 Task: Open Card Card0000000141 in Board Board0000000036 in Workspace WS0000000012 in Trello. Add Member Ayush98111@gmail.com to Card Card0000000141 in Board Board0000000036 in Workspace WS0000000012 in Trello. Add Purple Label titled Label0000000141 to Card Card0000000141 in Board Board0000000036 in Workspace WS0000000012 in Trello. Add Checklist CL0000000141 to Card Card0000000141 in Board Board0000000036 in Workspace WS0000000012 in Trello. Add Dates with Start Date as Aug 01 2023 and Due Date as Aug 31 2023 to Card Card0000000141 in Board Board0000000036 in Workspace WS0000000012 in Trello
Action: Mouse moved to (403, 321)
Screenshot: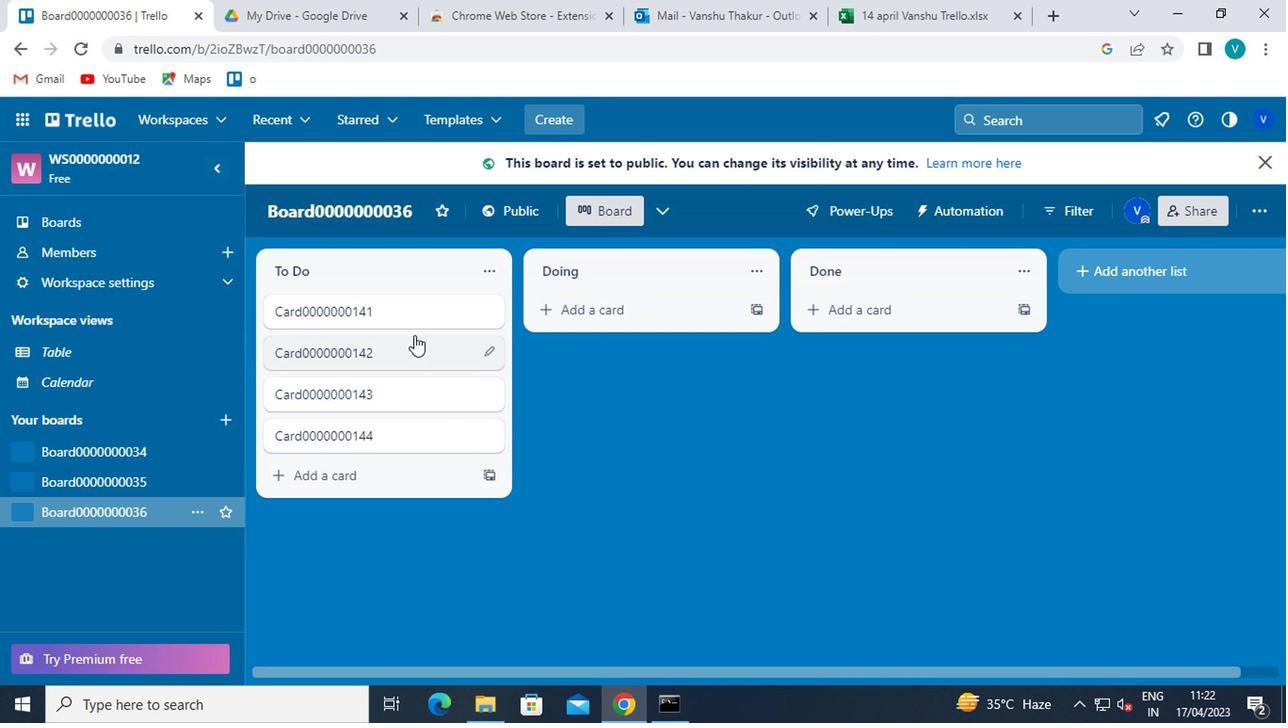 
Action: Mouse pressed left at (403, 321)
Screenshot: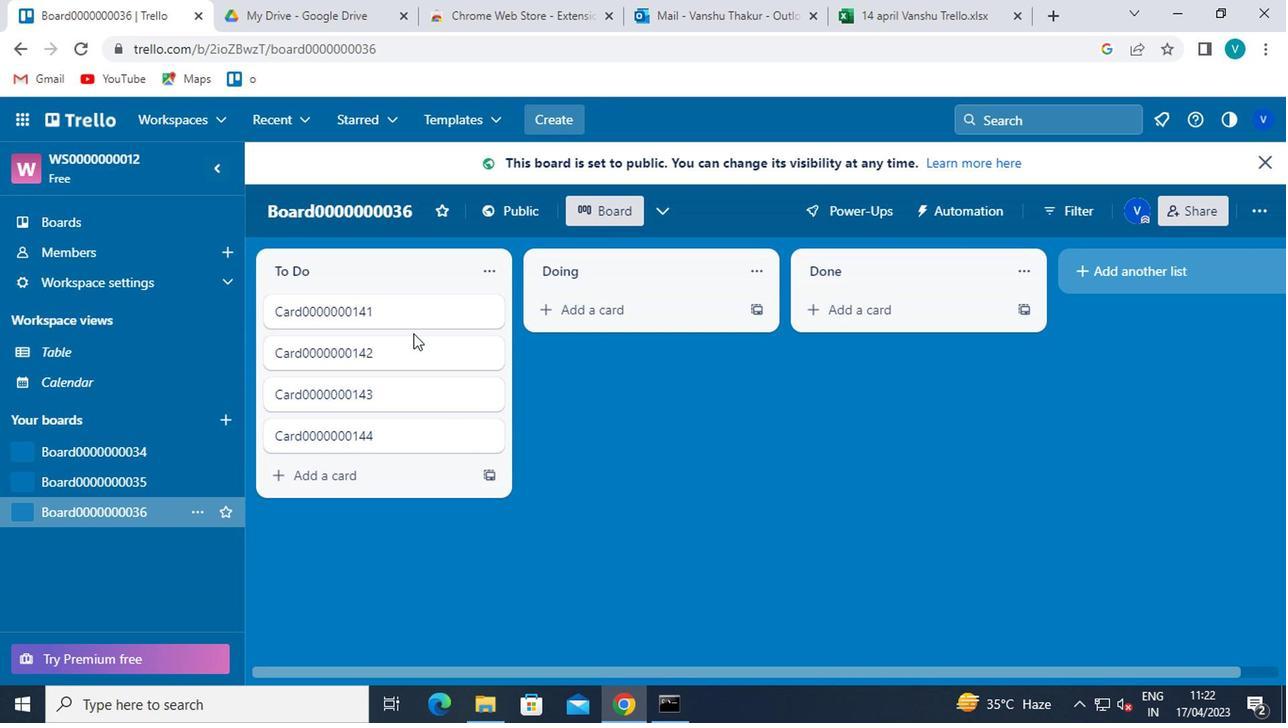 
Action: Mouse moved to (887, 260)
Screenshot: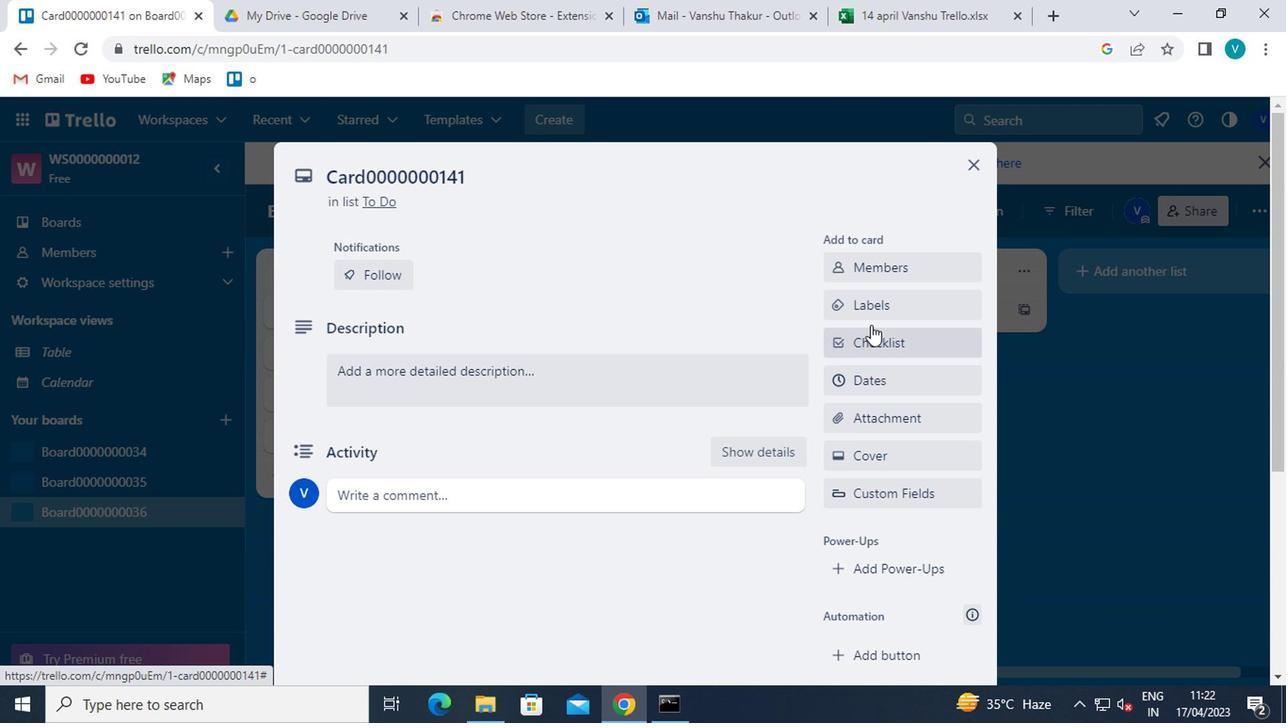 
Action: Mouse pressed left at (887, 260)
Screenshot: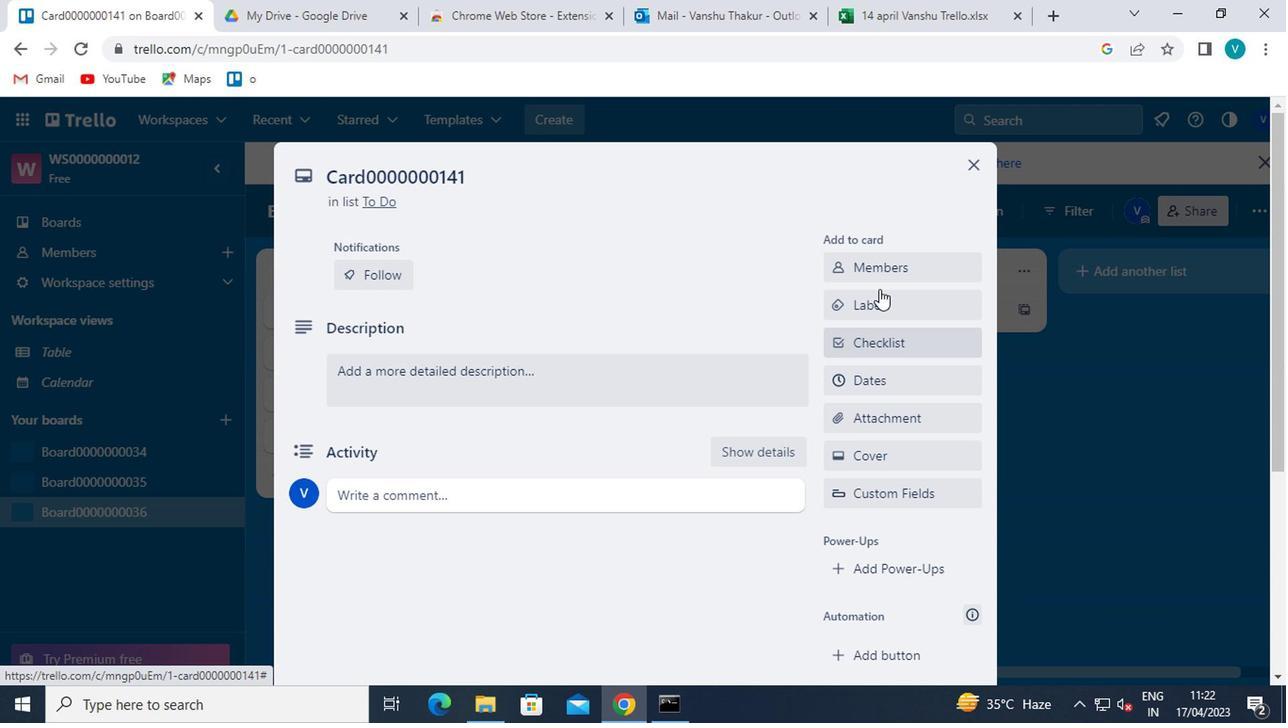 
Action: Mouse moved to (888, 359)
Screenshot: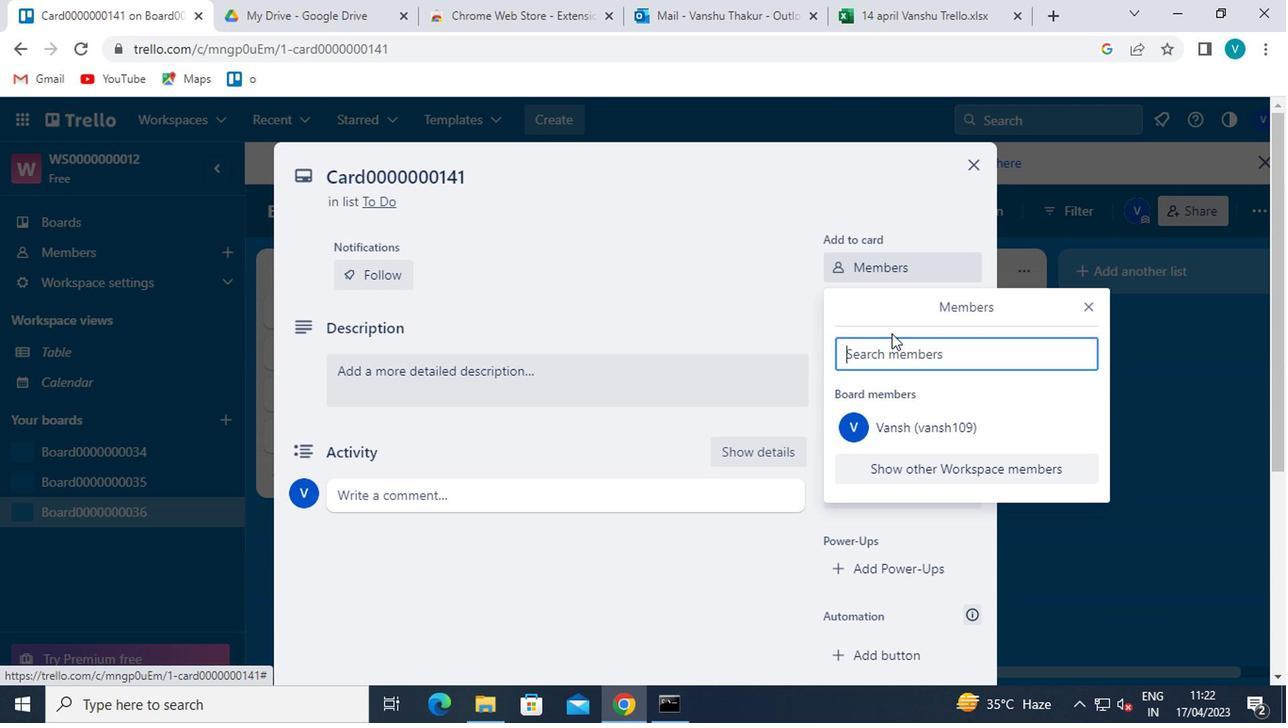
Action: Mouse pressed left at (888, 359)
Screenshot: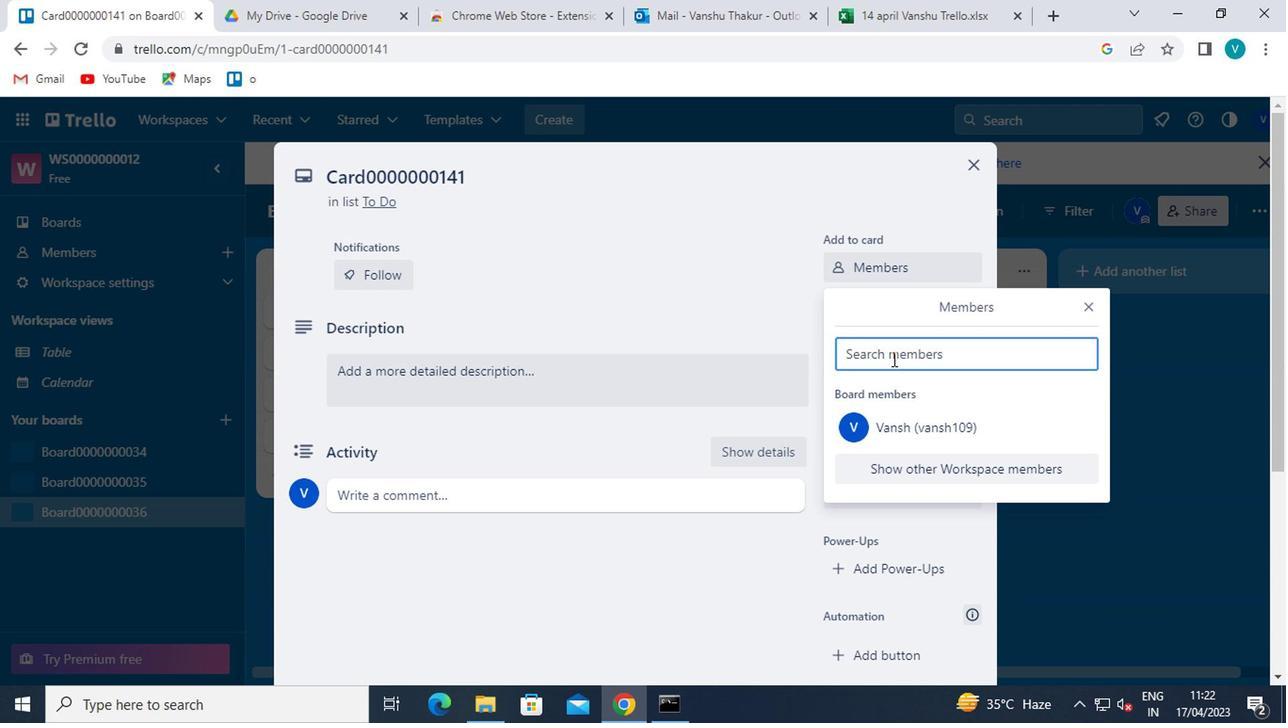 
Action: Key pressed <Key.shift>AYUSH9811<Key.shift>@GMAIL.COM
Screenshot: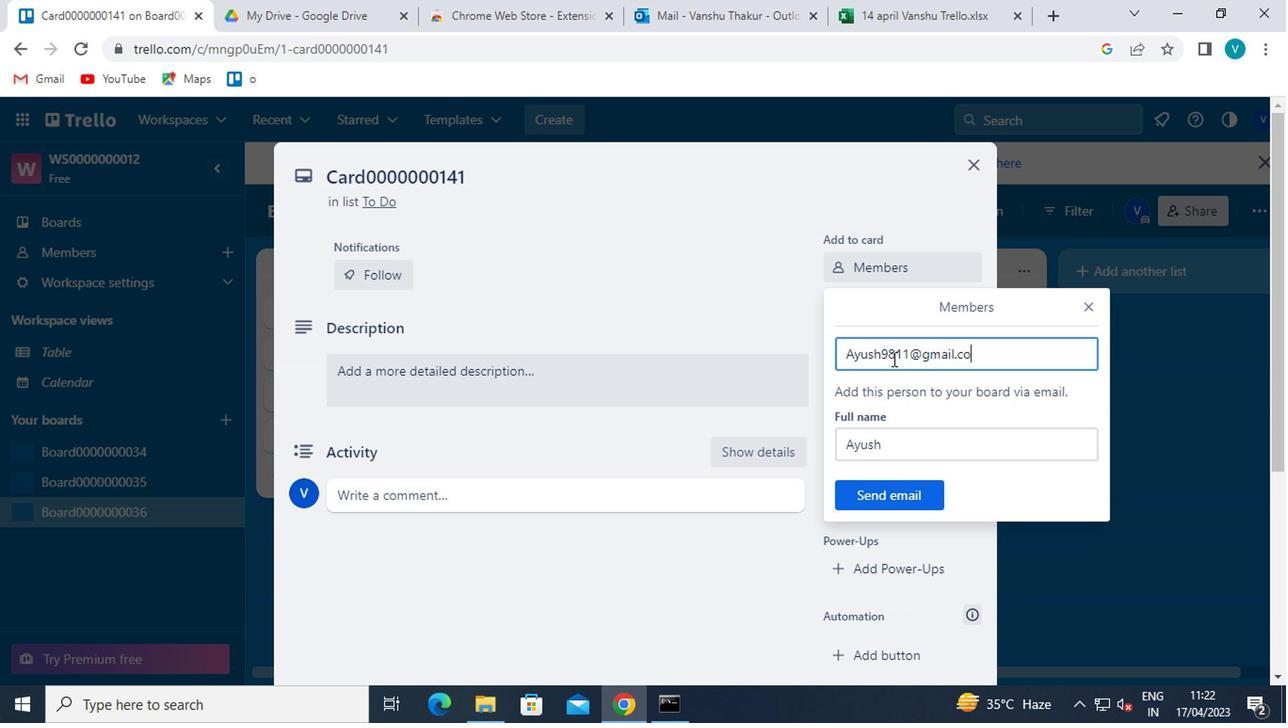 
Action: Mouse moved to (911, 487)
Screenshot: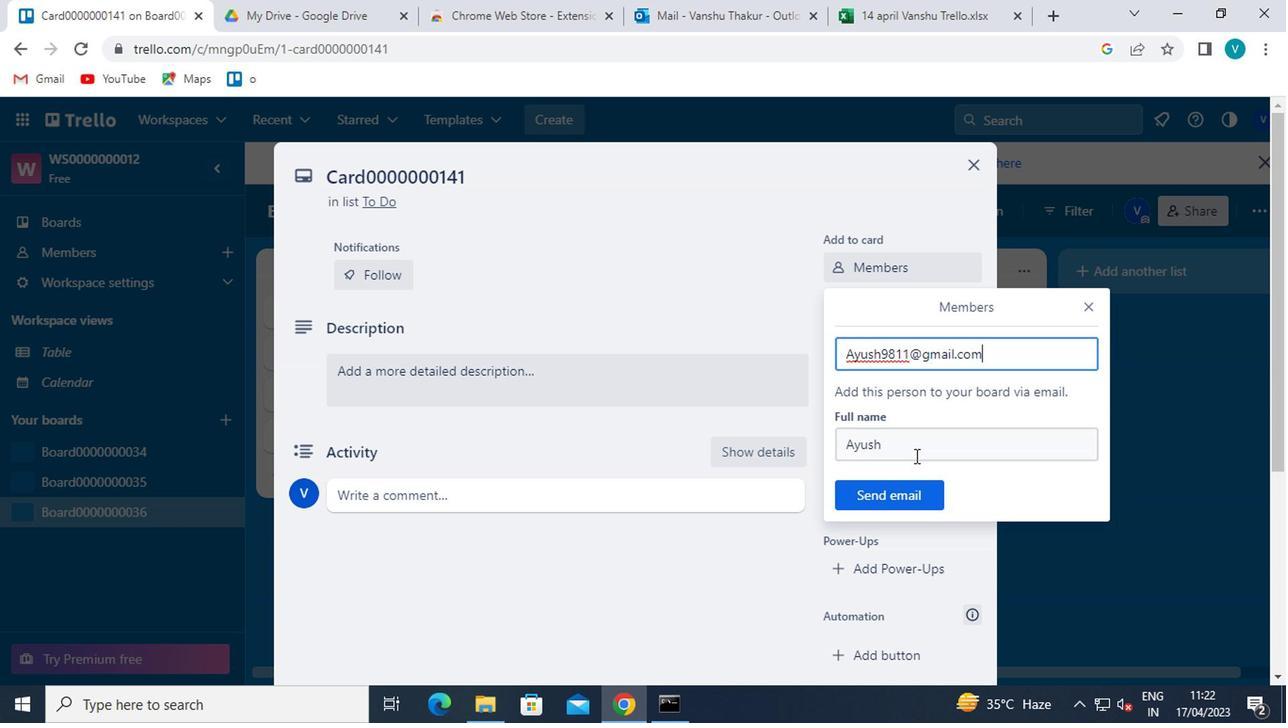 
Action: Mouse pressed left at (911, 487)
Screenshot: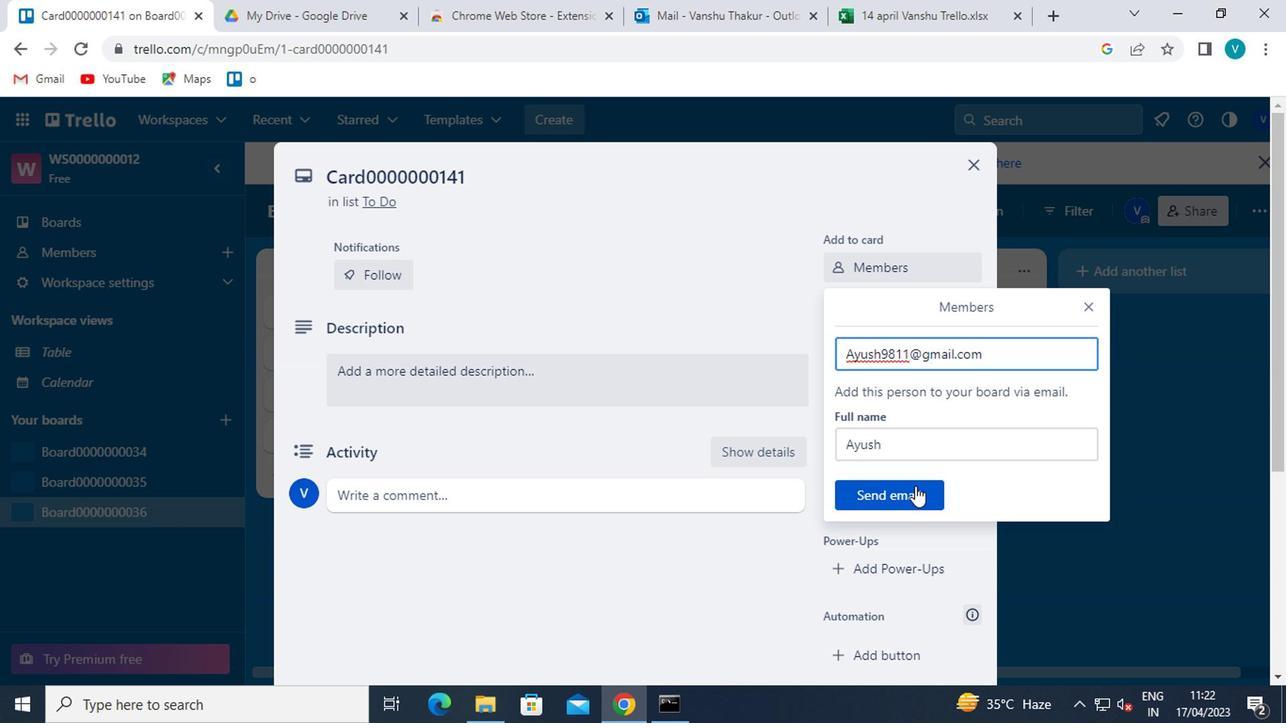 
Action: Mouse moved to (901, 314)
Screenshot: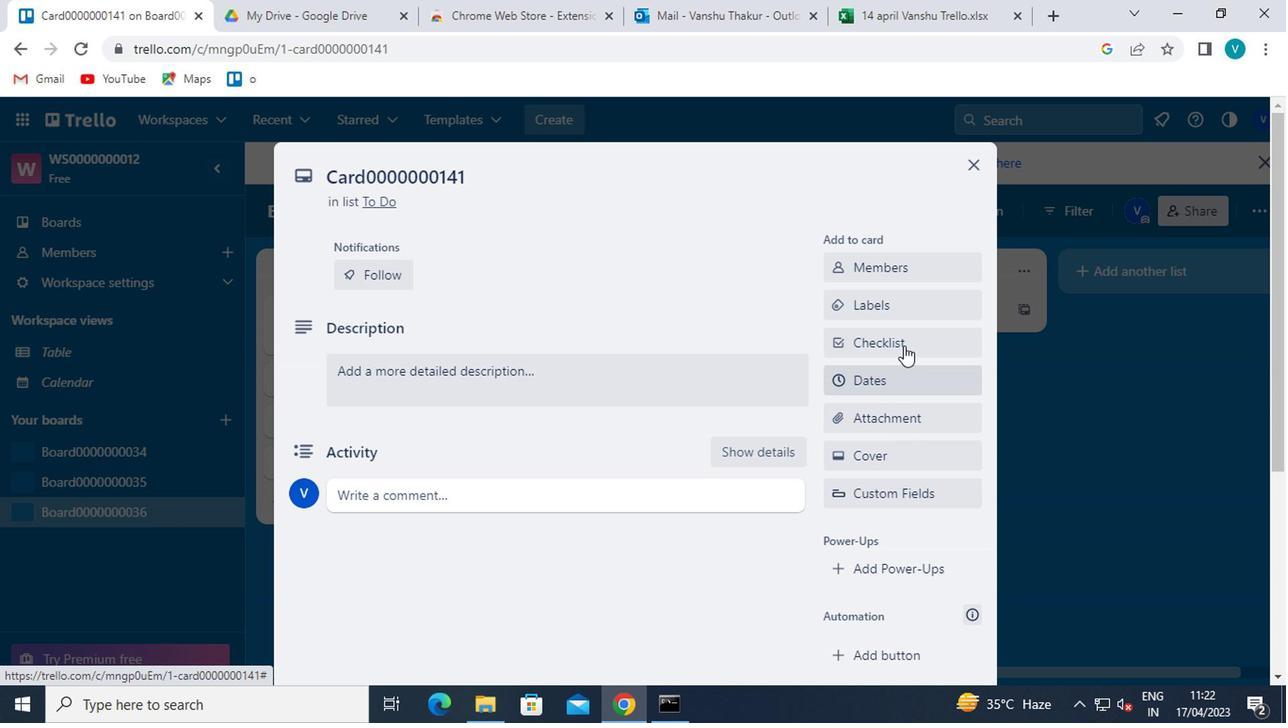 
Action: Mouse pressed left at (901, 314)
Screenshot: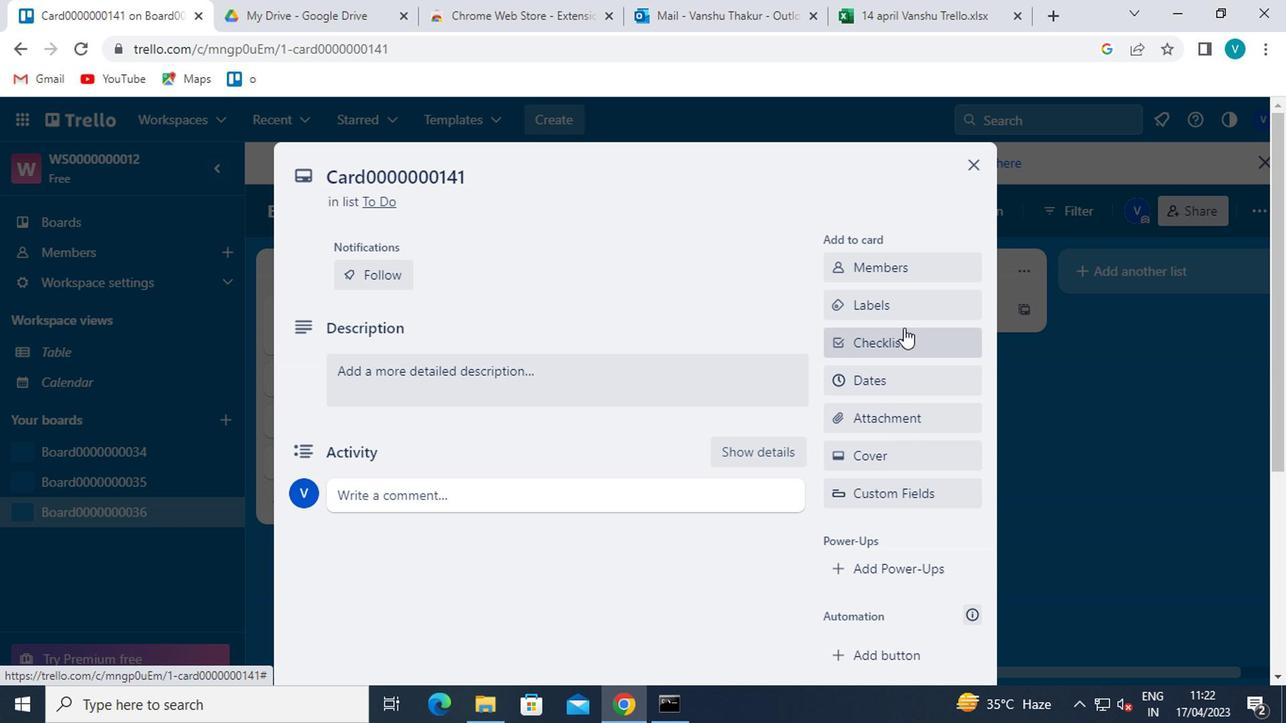 
Action: Mouse moved to (954, 498)
Screenshot: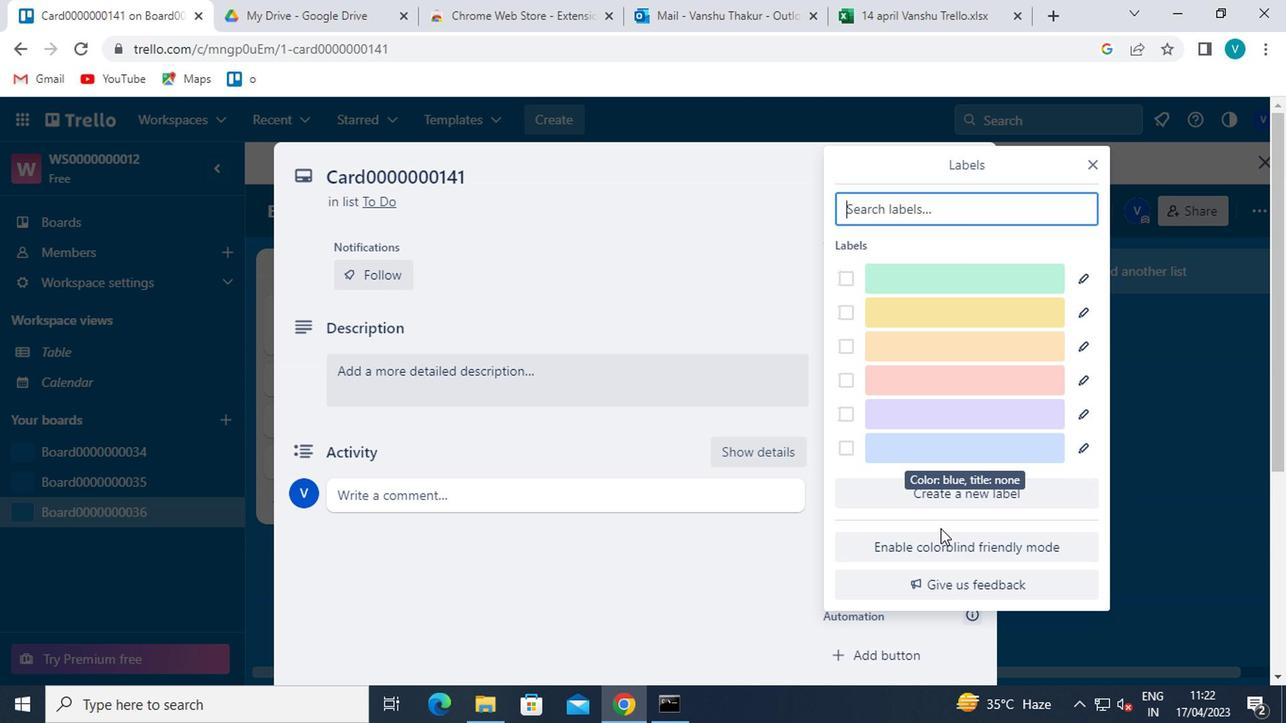 
Action: Mouse pressed left at (954, 498)
Screenshot: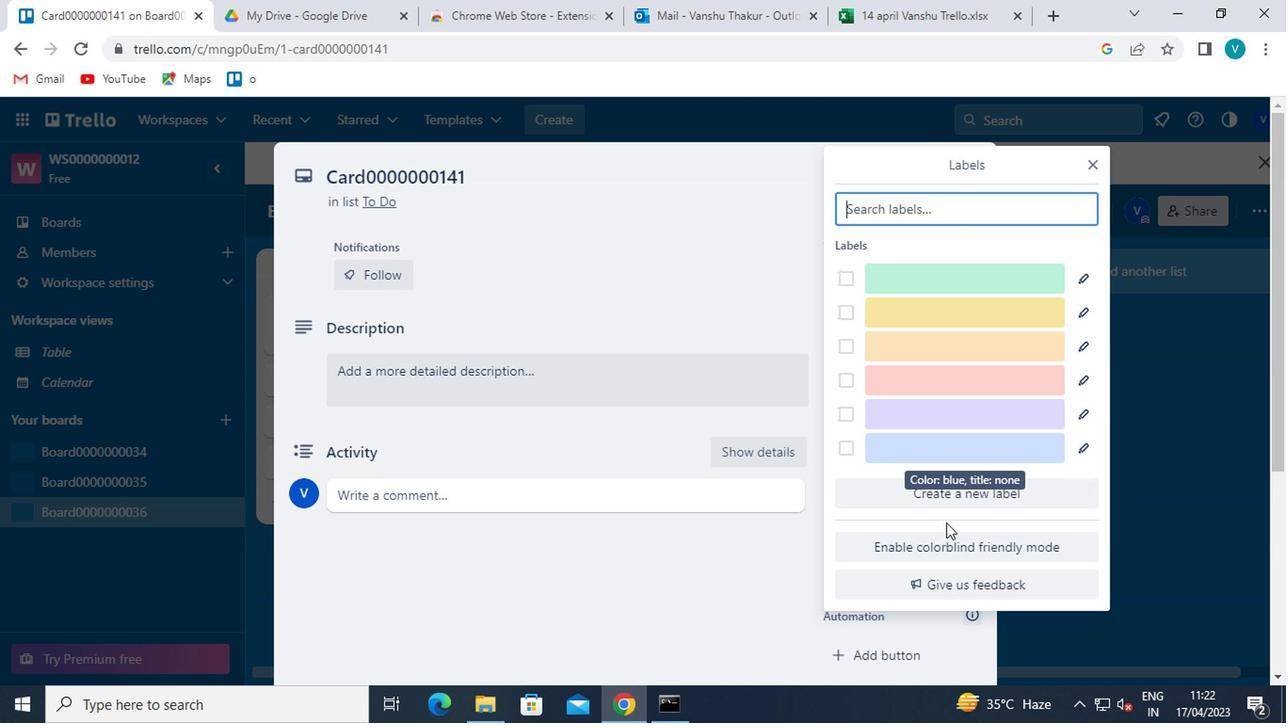 
Action: Mouse moved to (1084, 431)
Screenshot: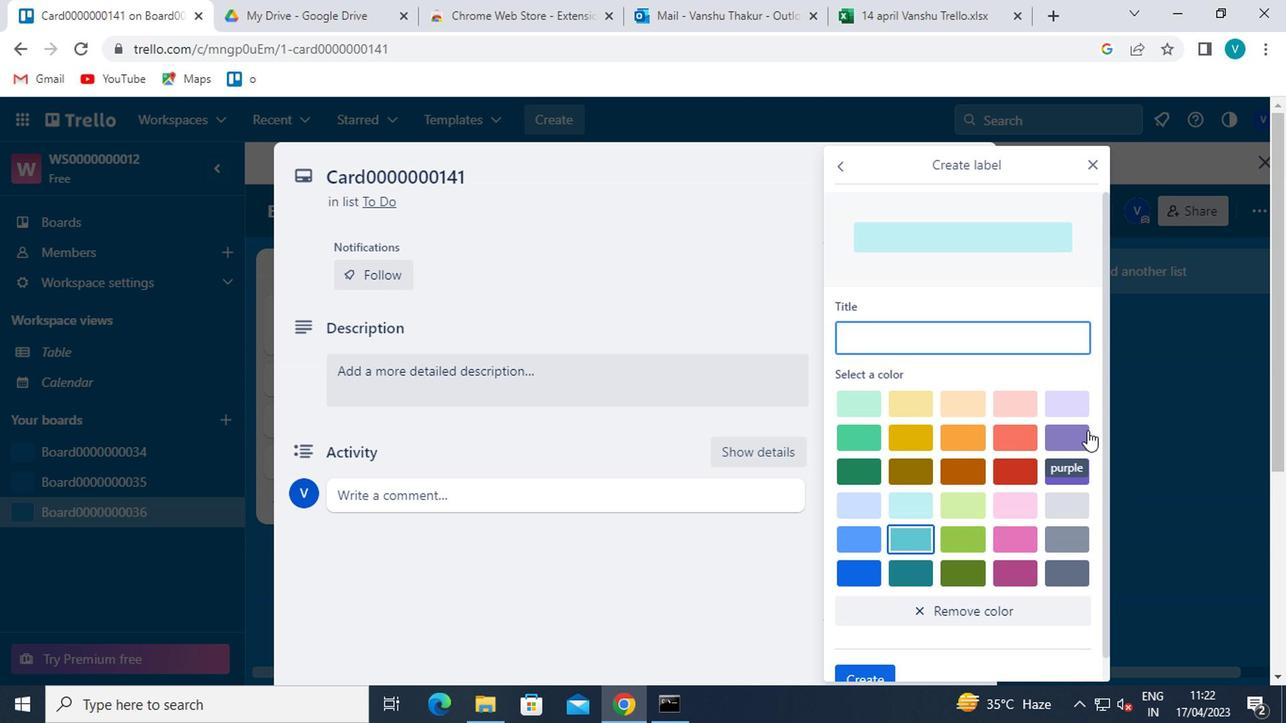 
Action: Mouse pressed left at (1084, 431)
Screenshot: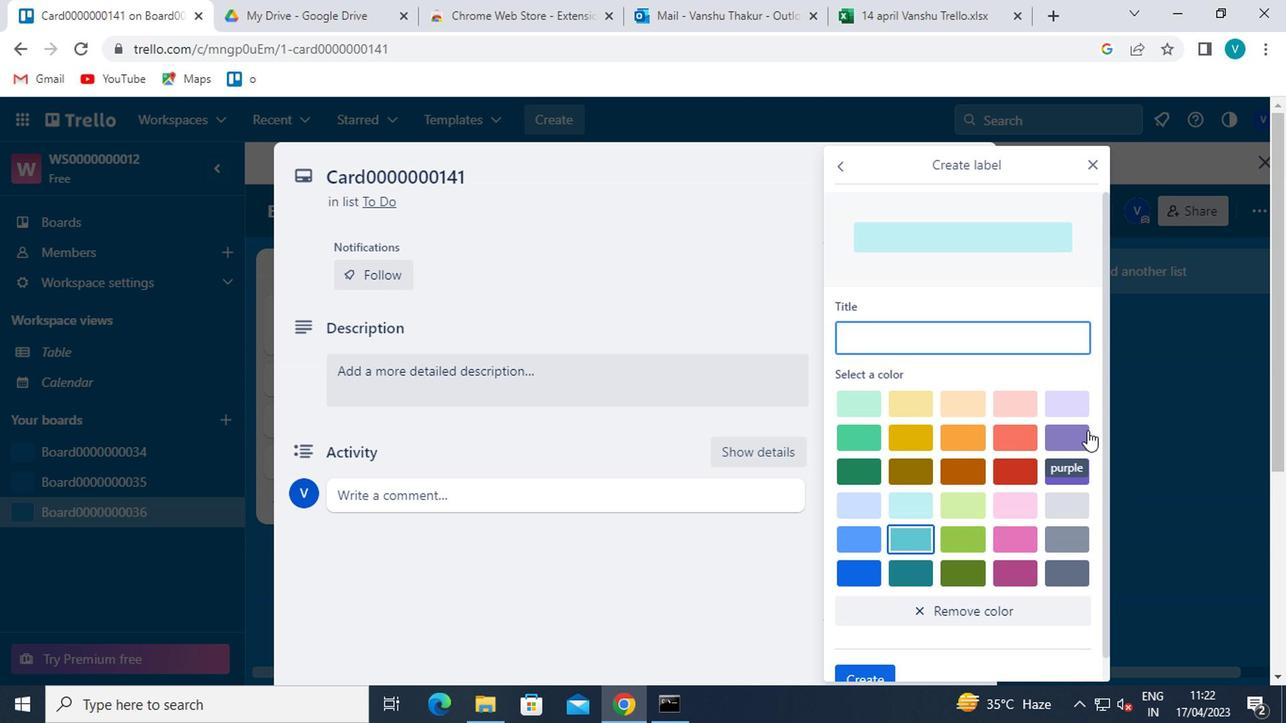 
Action: Mouse moved to (1037, 352)
Screenshot: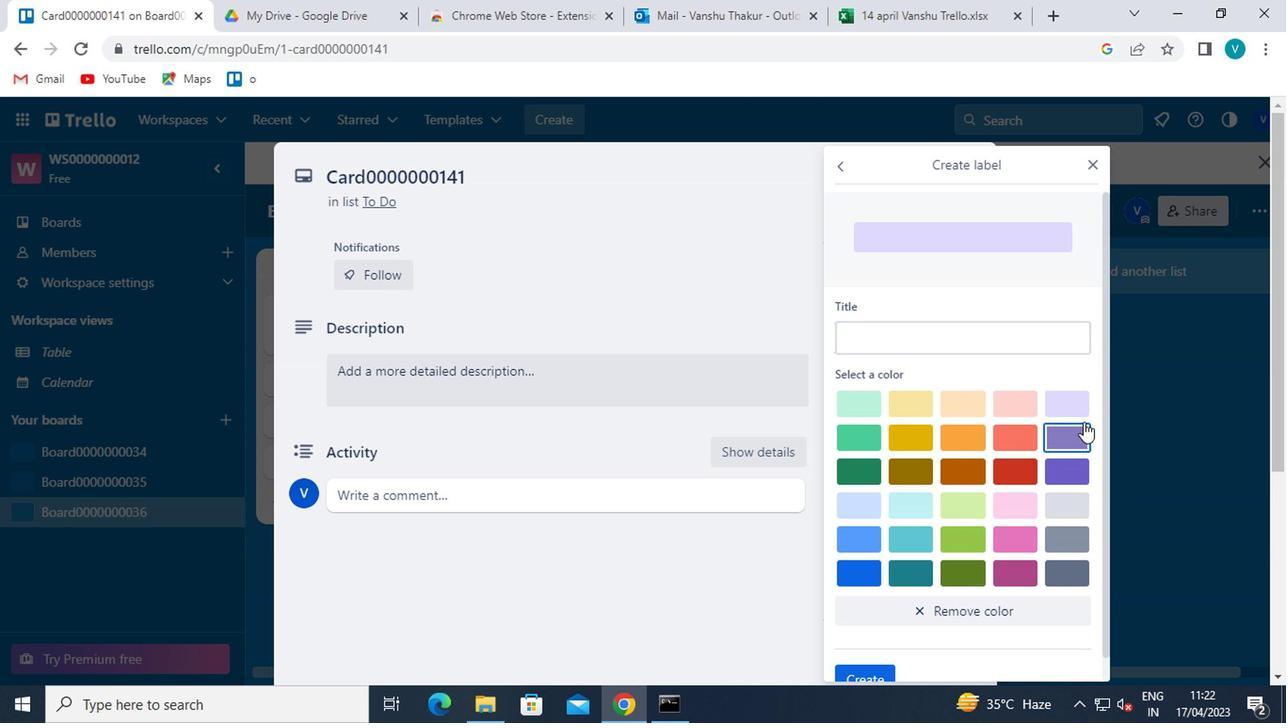 
Action: Mouse pressed left at (1037, 352)
Screenshot: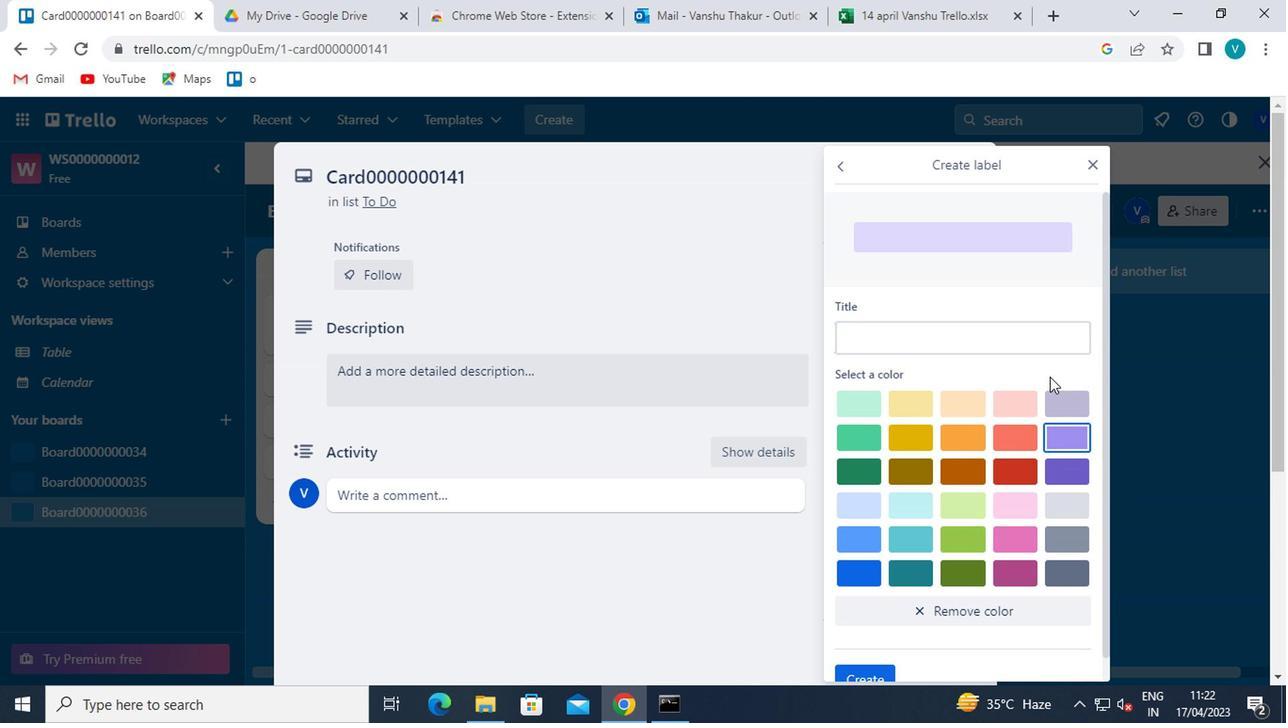 
Action: Key pressed <Key.shift>LABEL0000000141
Screenshot: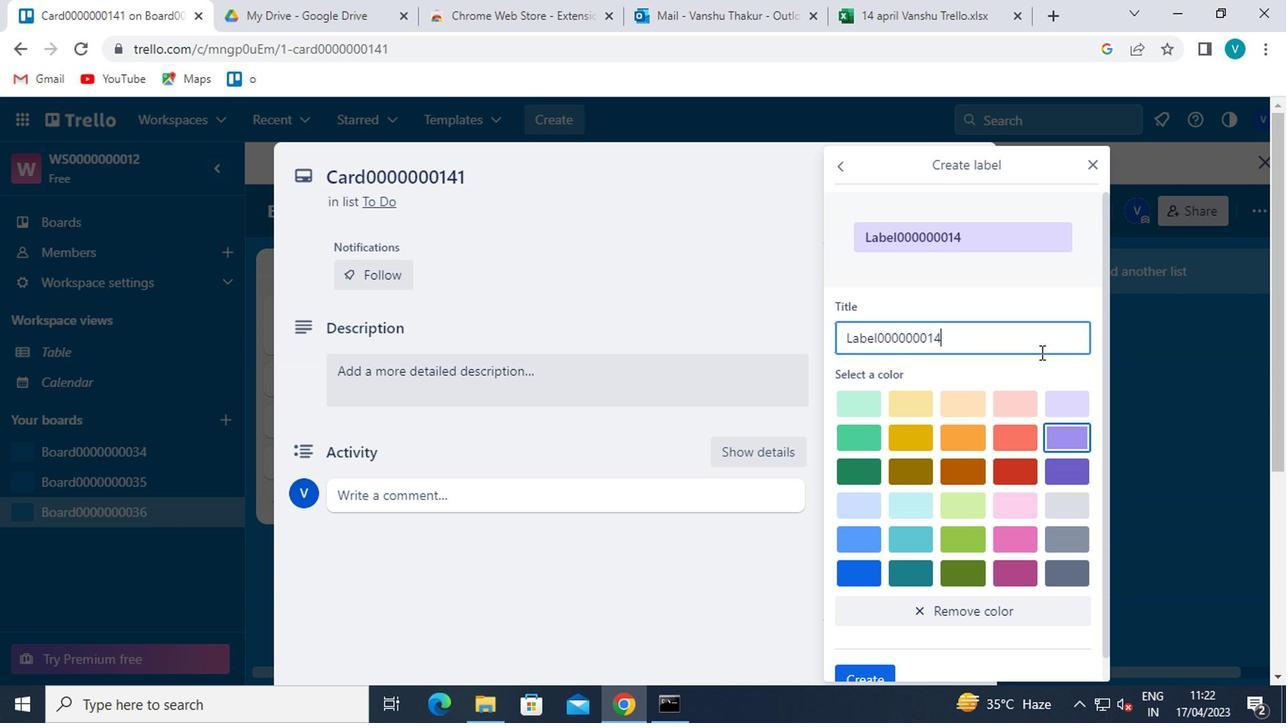 
Action: Mouse scrolled (1037, 351) with delta (0, 0)
Screenshot: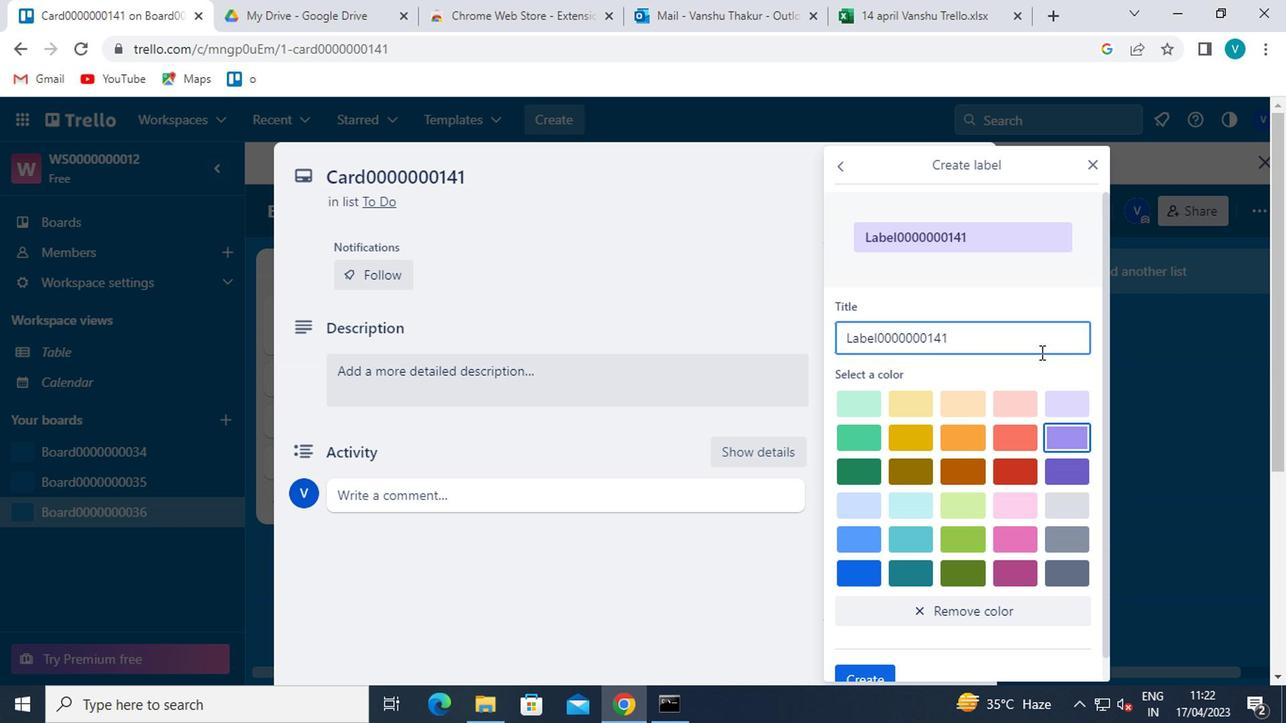 
Action: Mouse scrolled (1037, 351) with delta (0, 0)
Screenshot: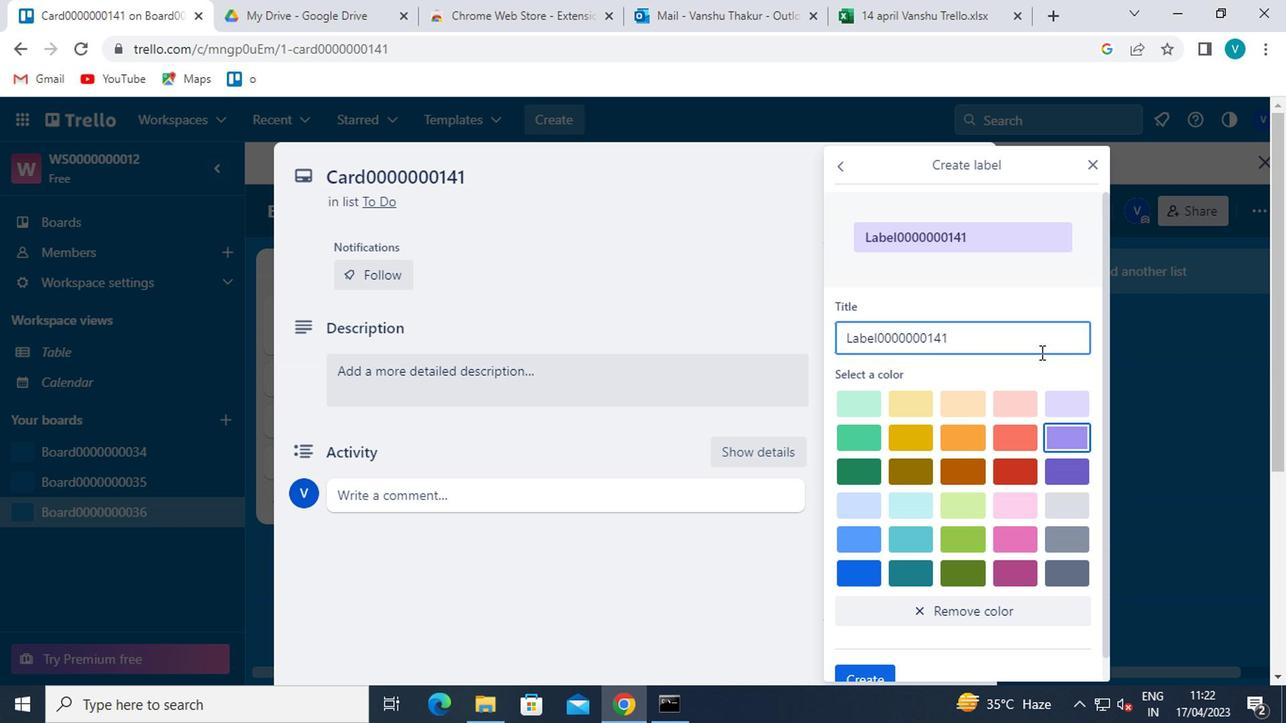 
Action: Mouse moved to (860, 652)
Screenshot: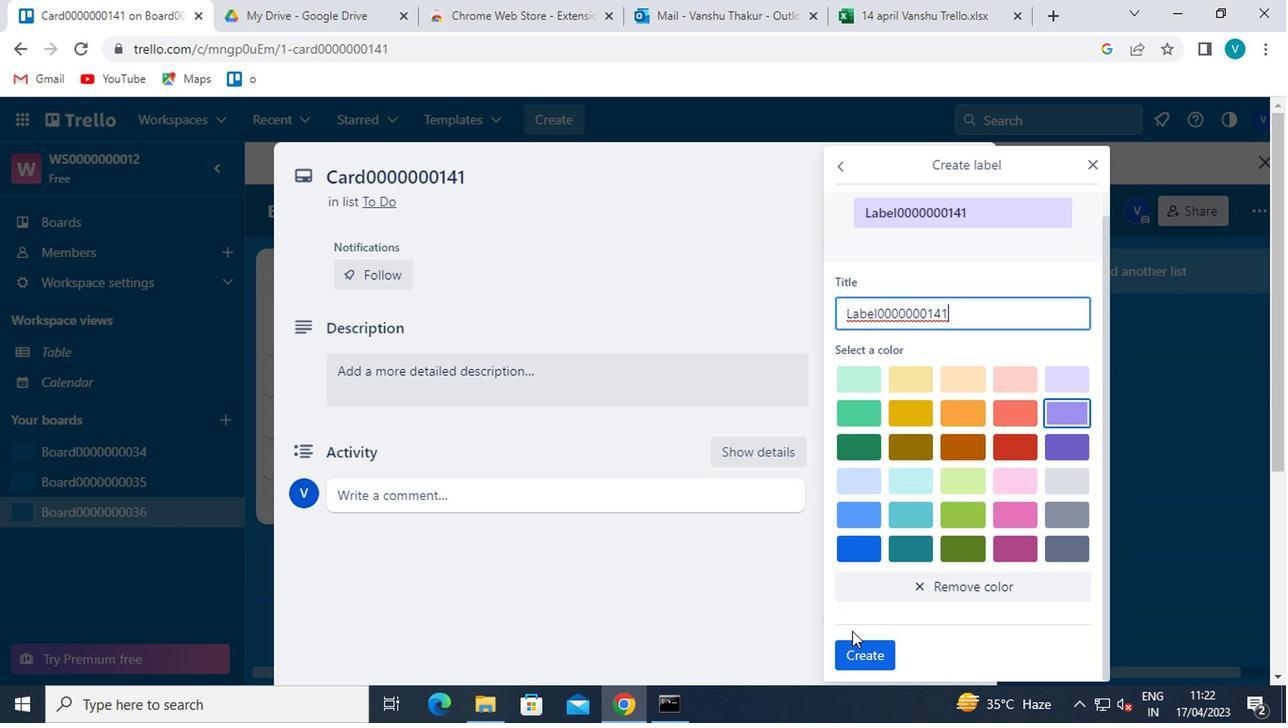 
Action: Mouse pressed left at (860, 652)
Screenshot: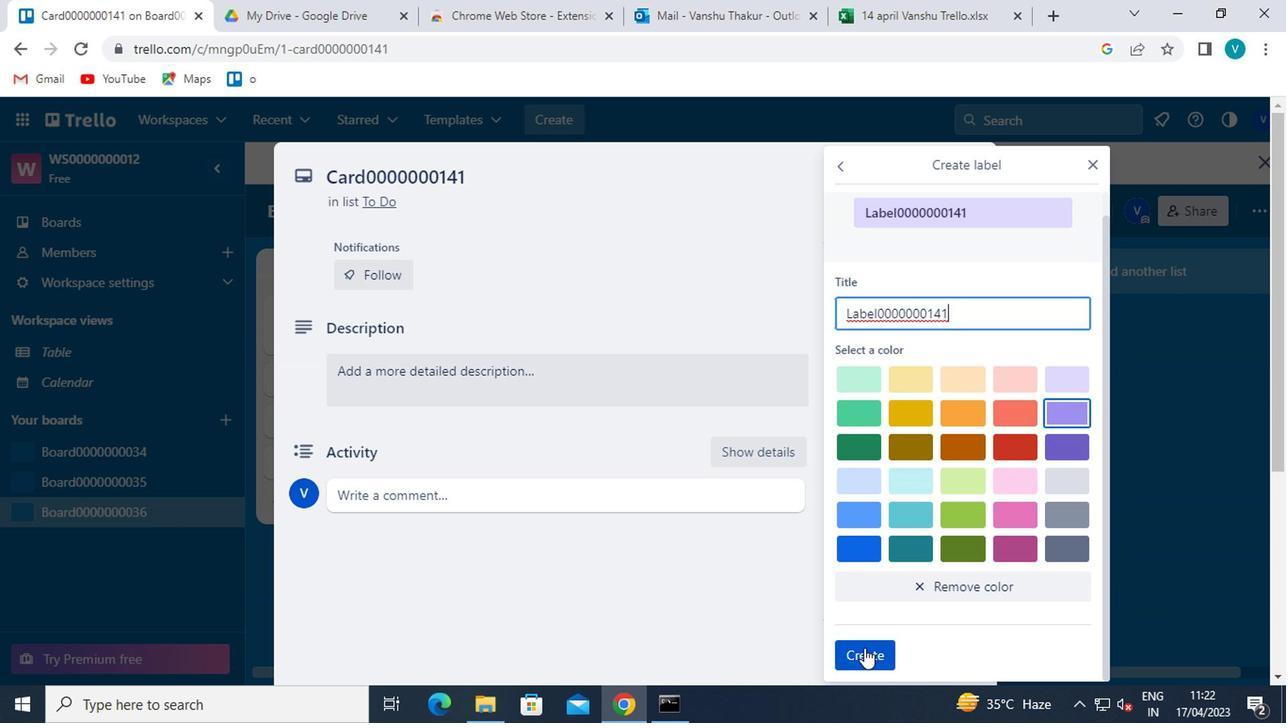
Action: Mouse moved to (1087, 160)
Screenshot: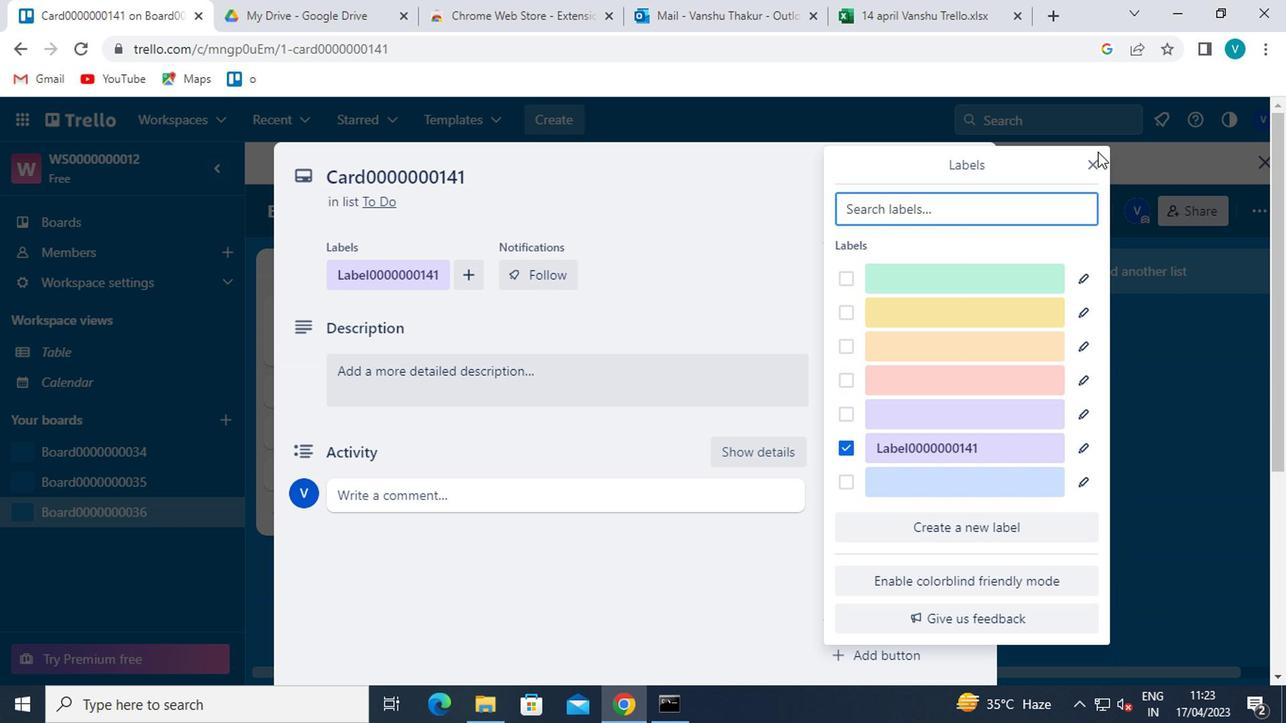 
Action: Mouse pressed left at (1087, 160)
Screenshot: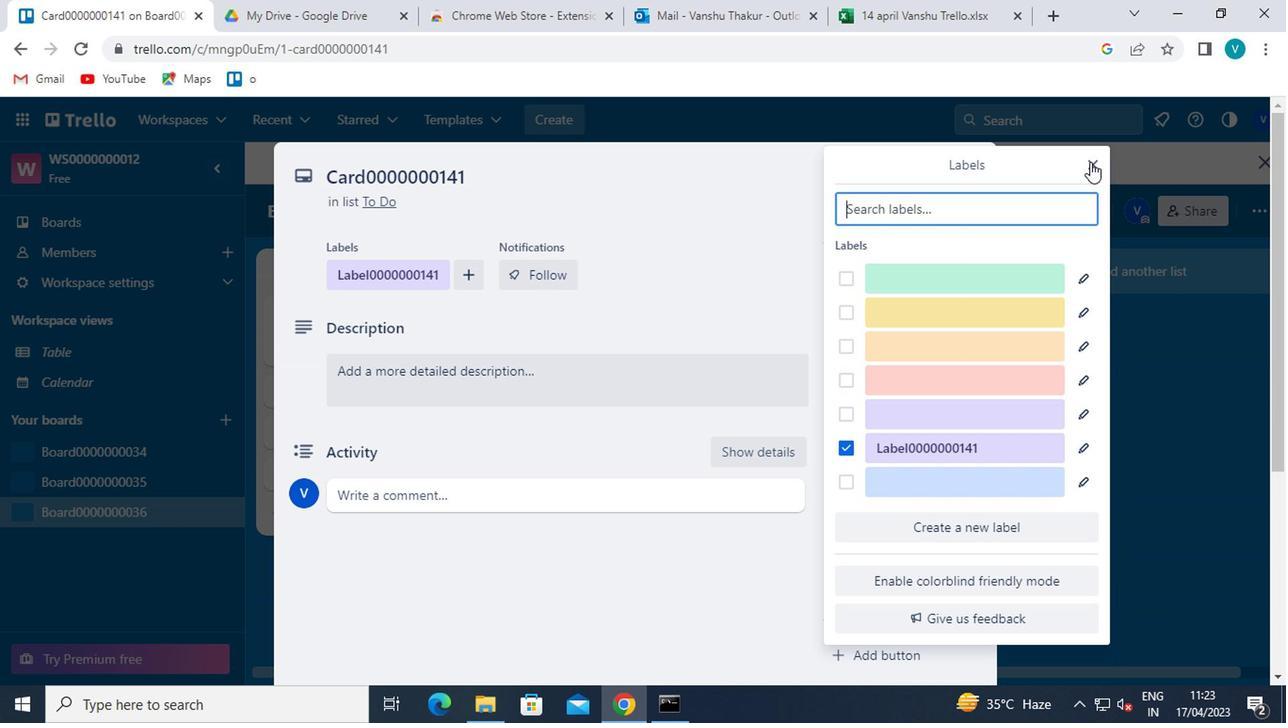 
Action: Mouse moved to (891, 334)
Screenshot: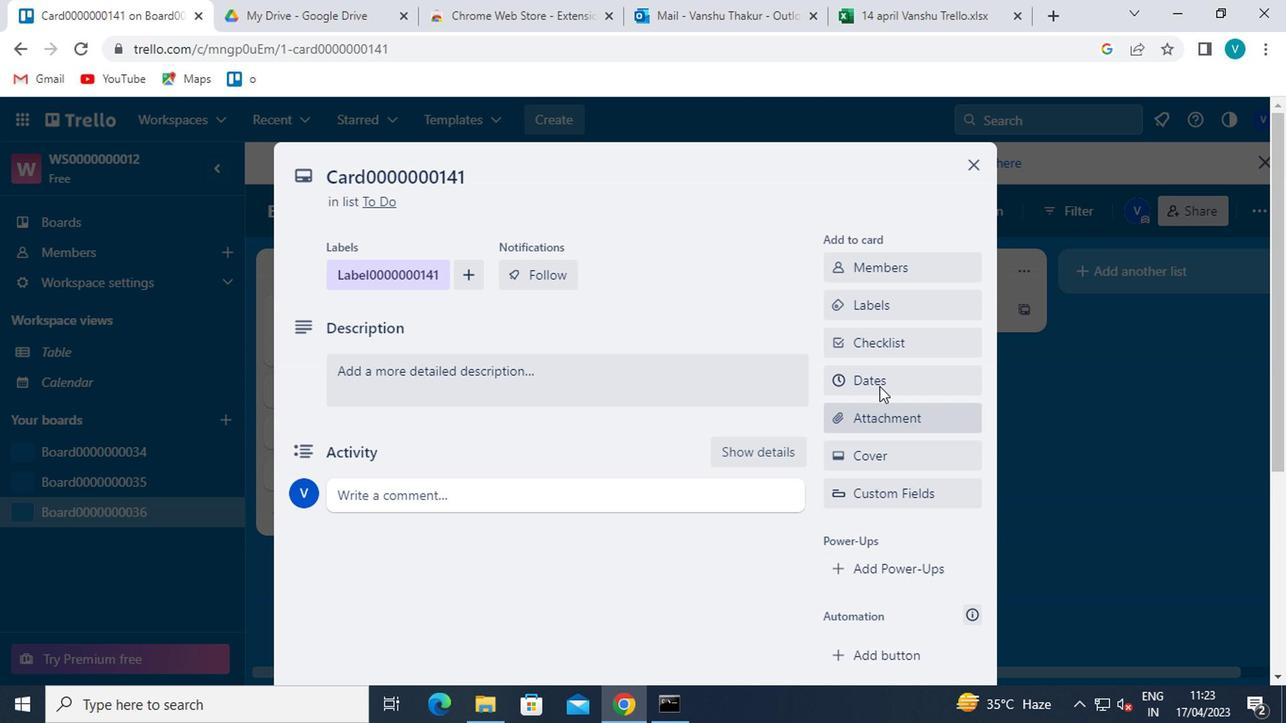
Action: Mouse pressed left at (891, 334)
Screenshot: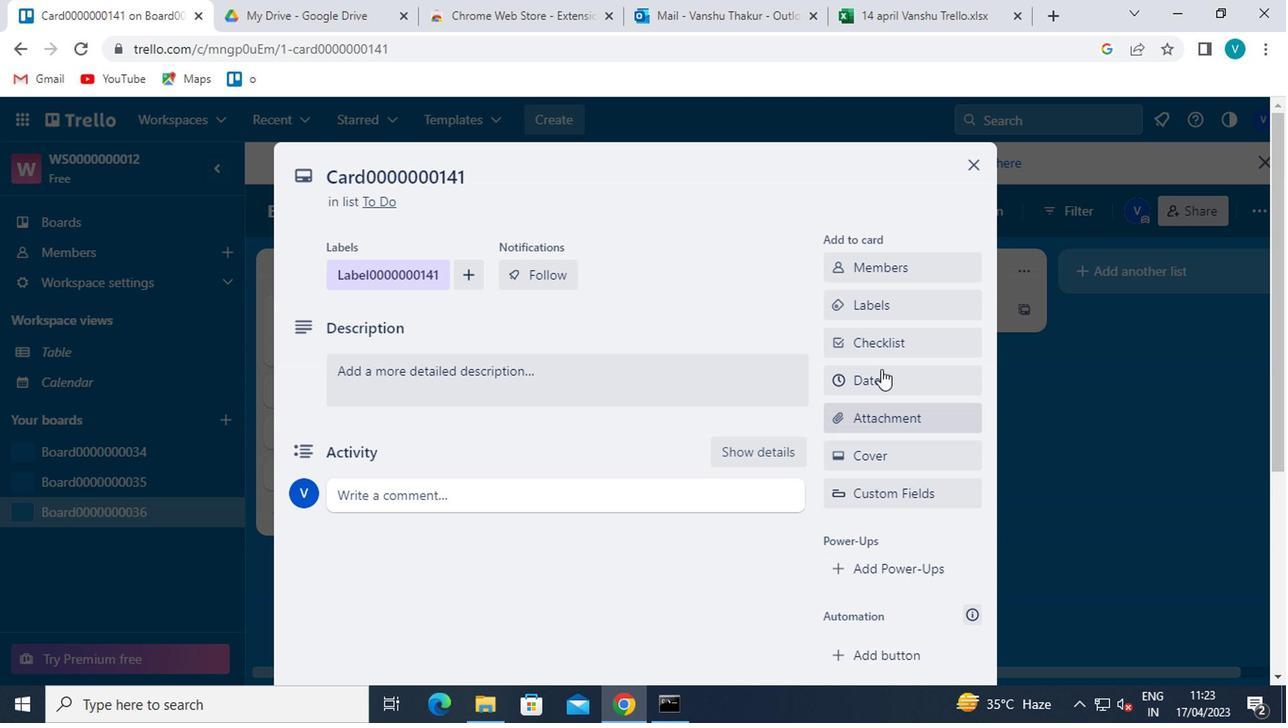 
Action: Key pressed <Key.shift>CL0000000141
Screenshot: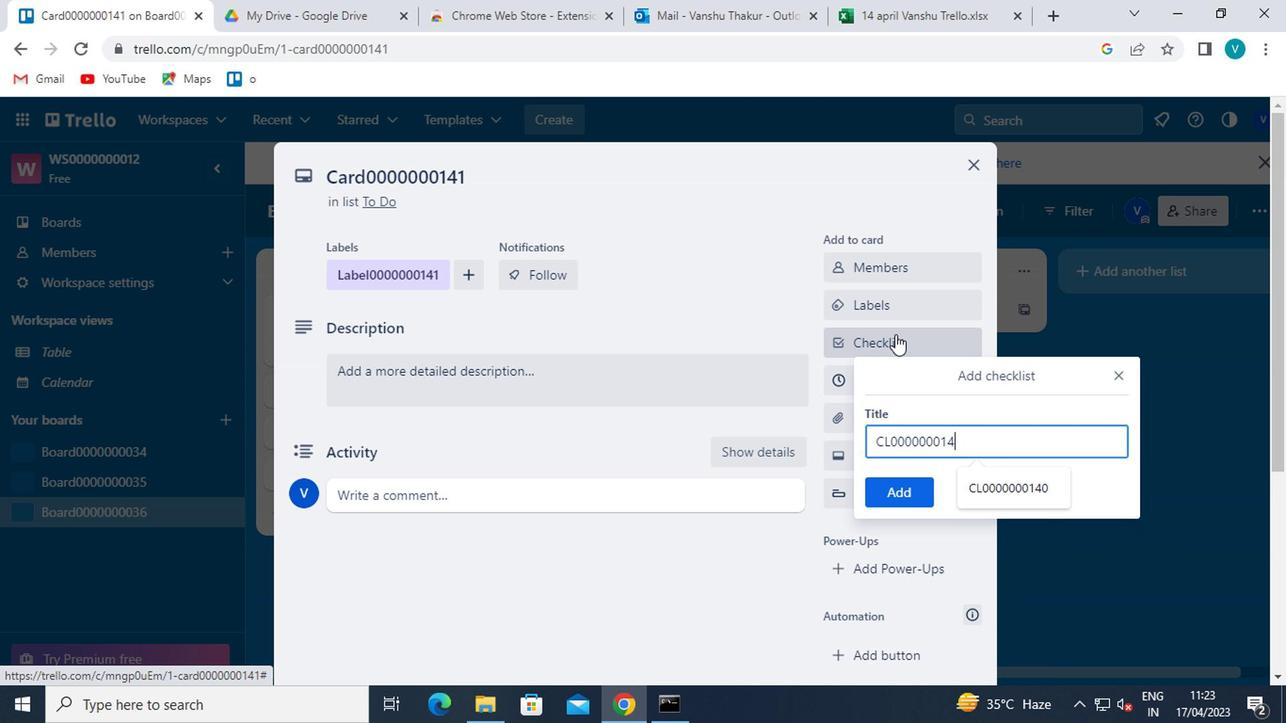 
Action: Mouse moved to (903, 490)
Screenshot: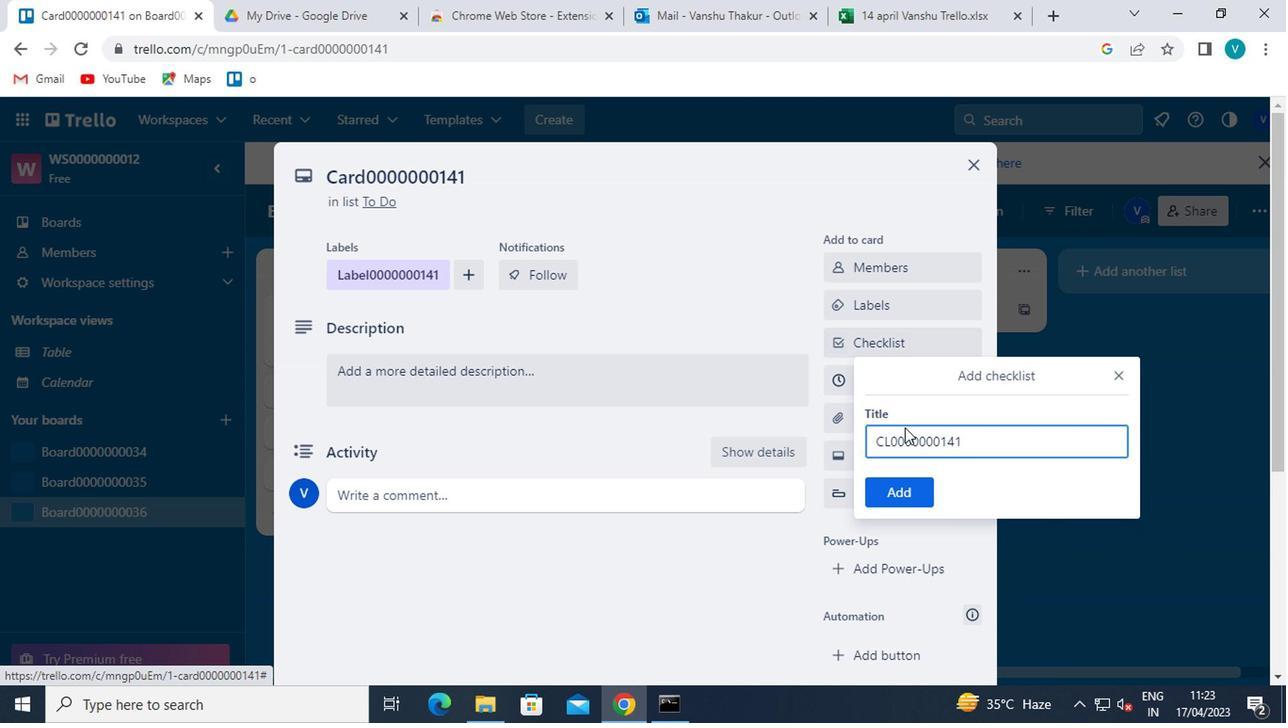 
Action: Mouse pressed left at (903, 490)
Screenshot: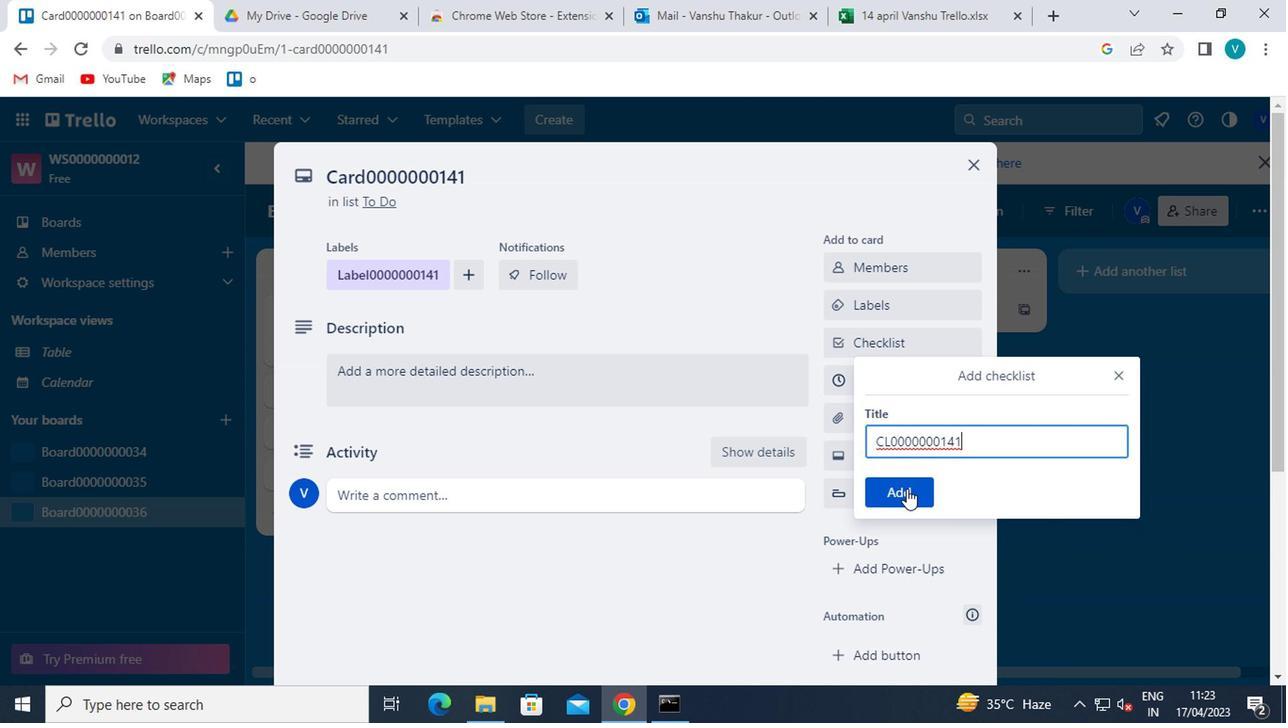 
Action: Mouse moved to (900, 383)
Screenshot: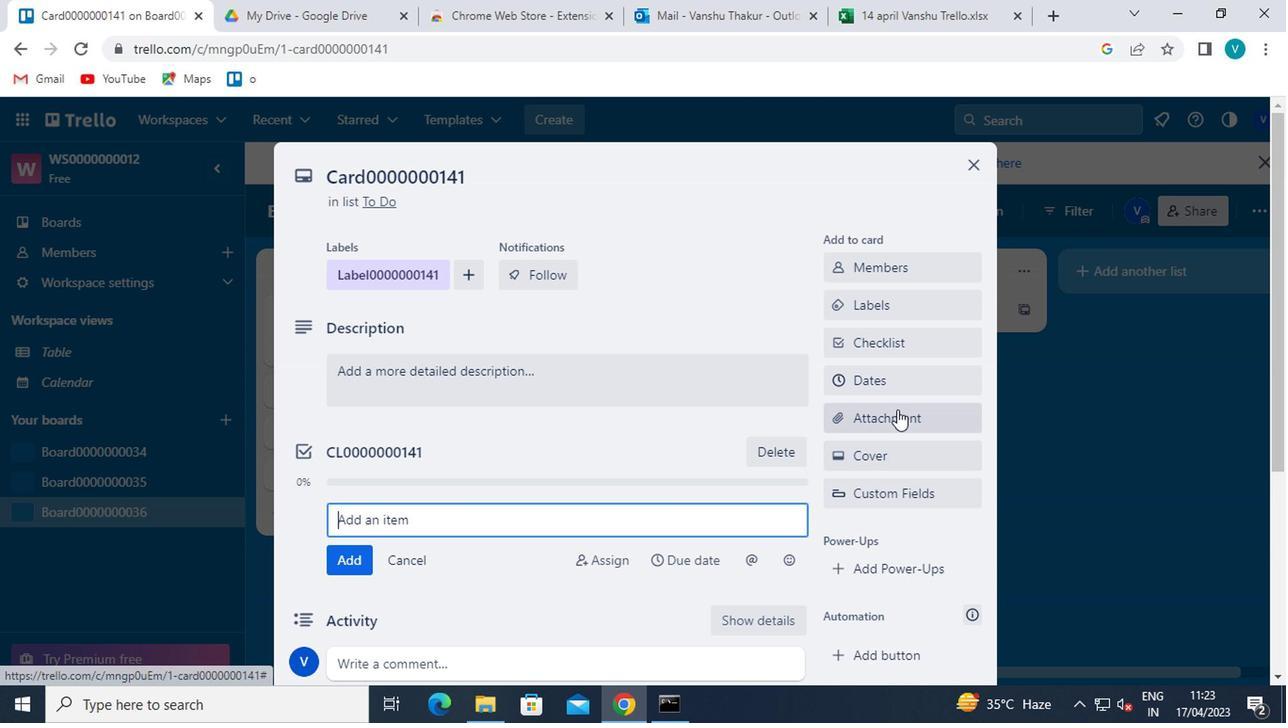 
Action: Mouse pressed left at (900, 383)
Screenshot: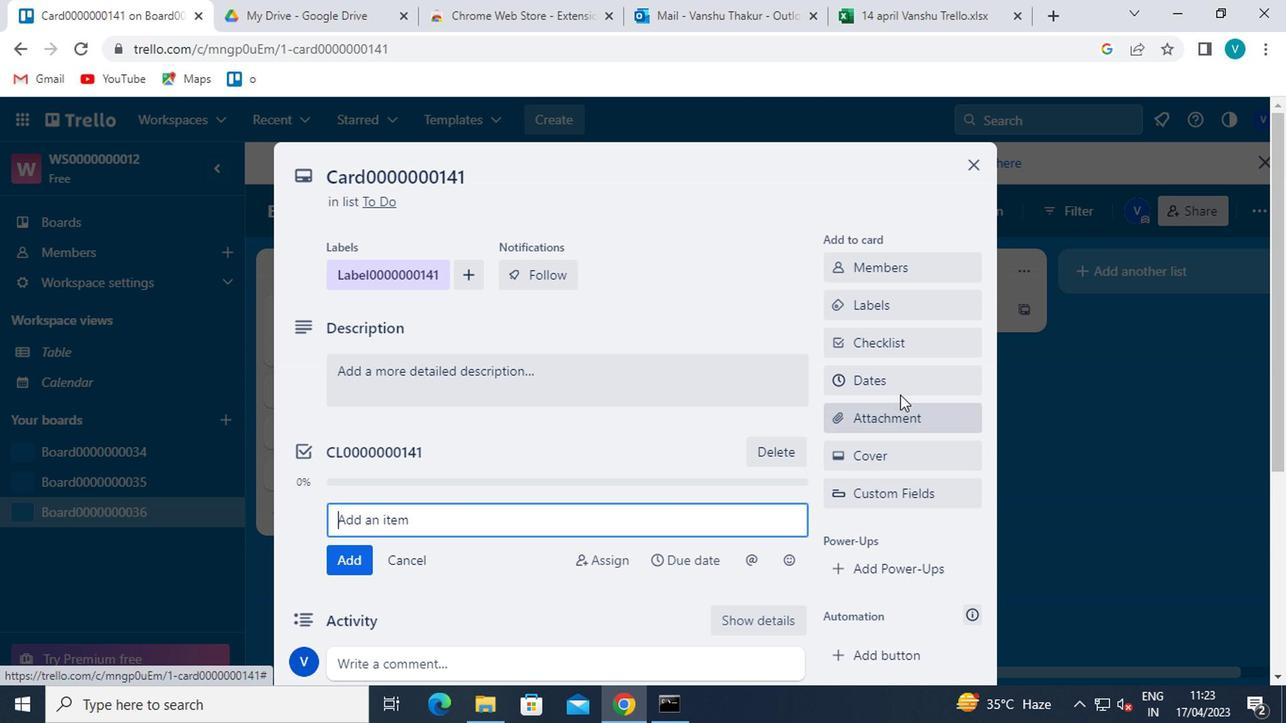 
Action: Mouse moved to (837, 521)
Screenshot: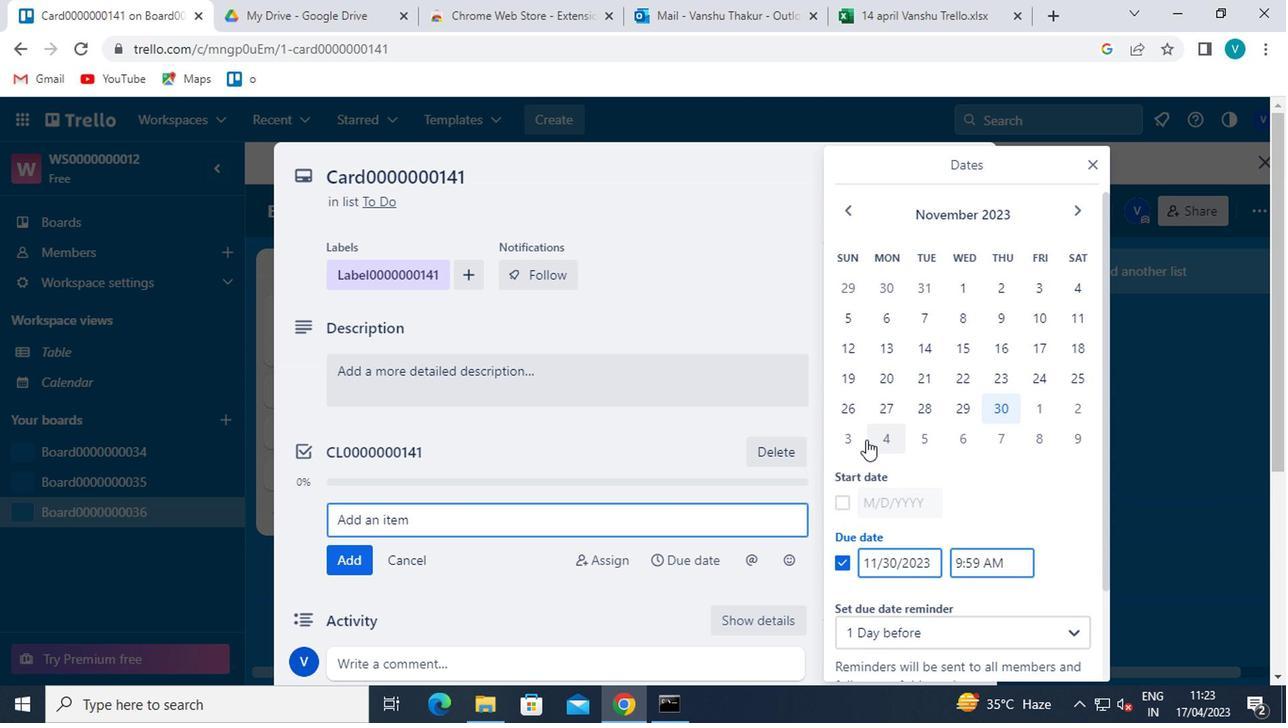 
Action: Mouse pressed left at (837, 521)
Screenshot: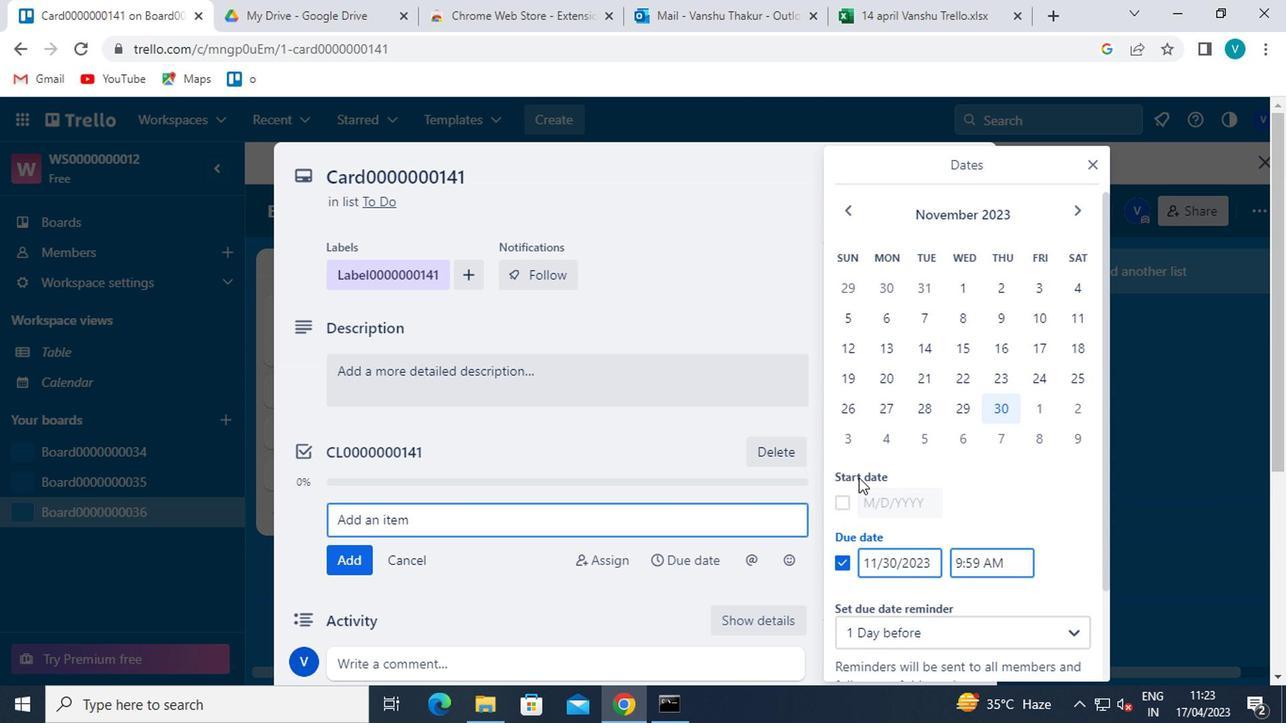 
Action: Mouse moved to (835, 508)
Screenshot: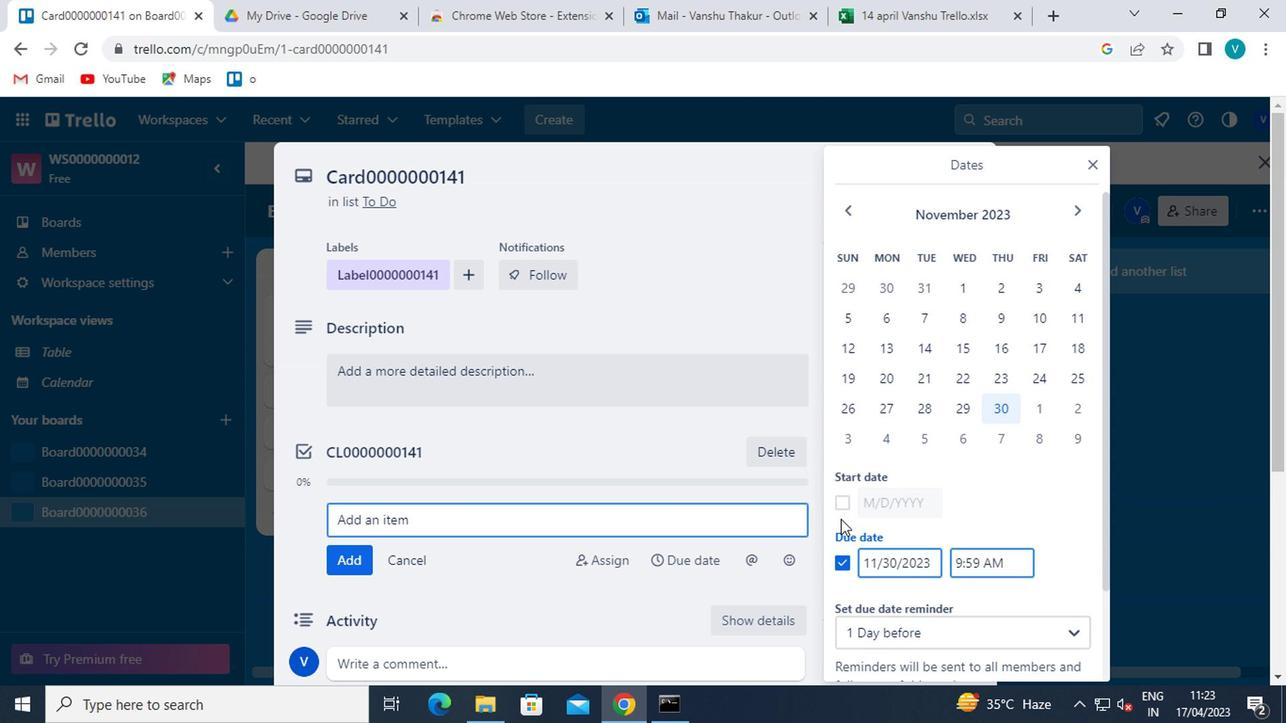 
Action: Mouse pressed left at (835, 508)
Screenshot: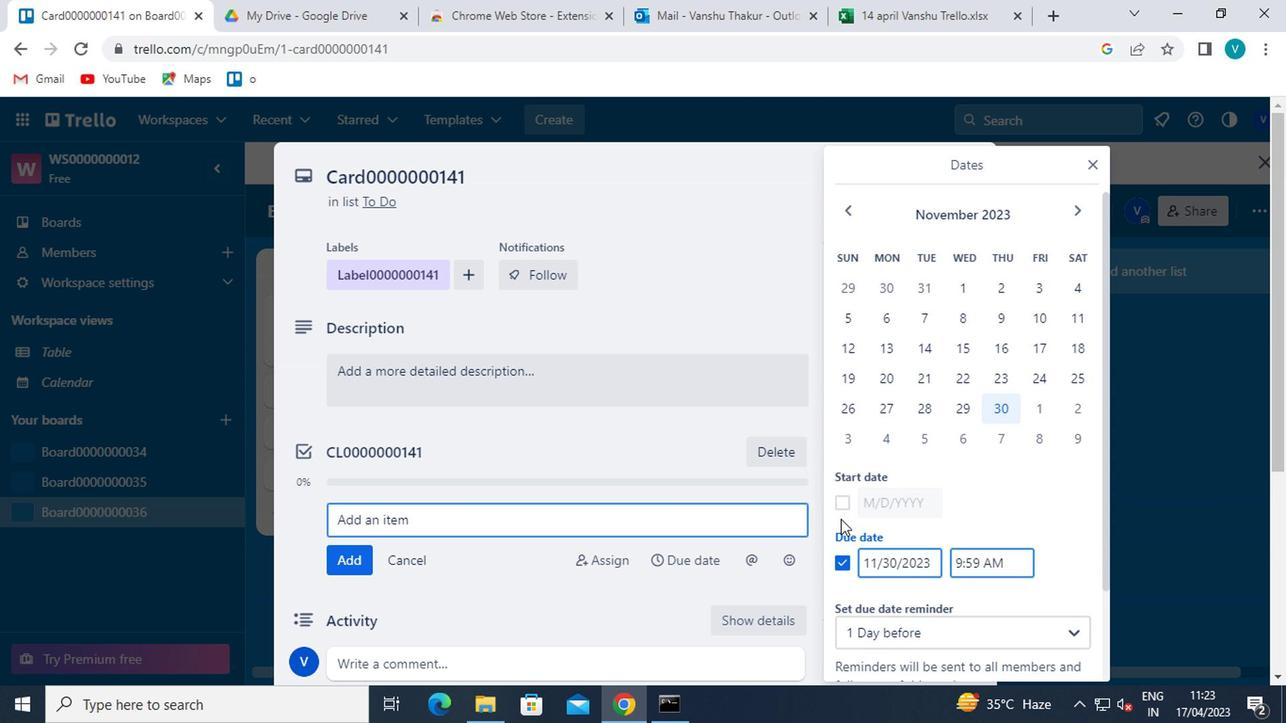 
Action: Mouse moved to (847, 213)
Screenshot: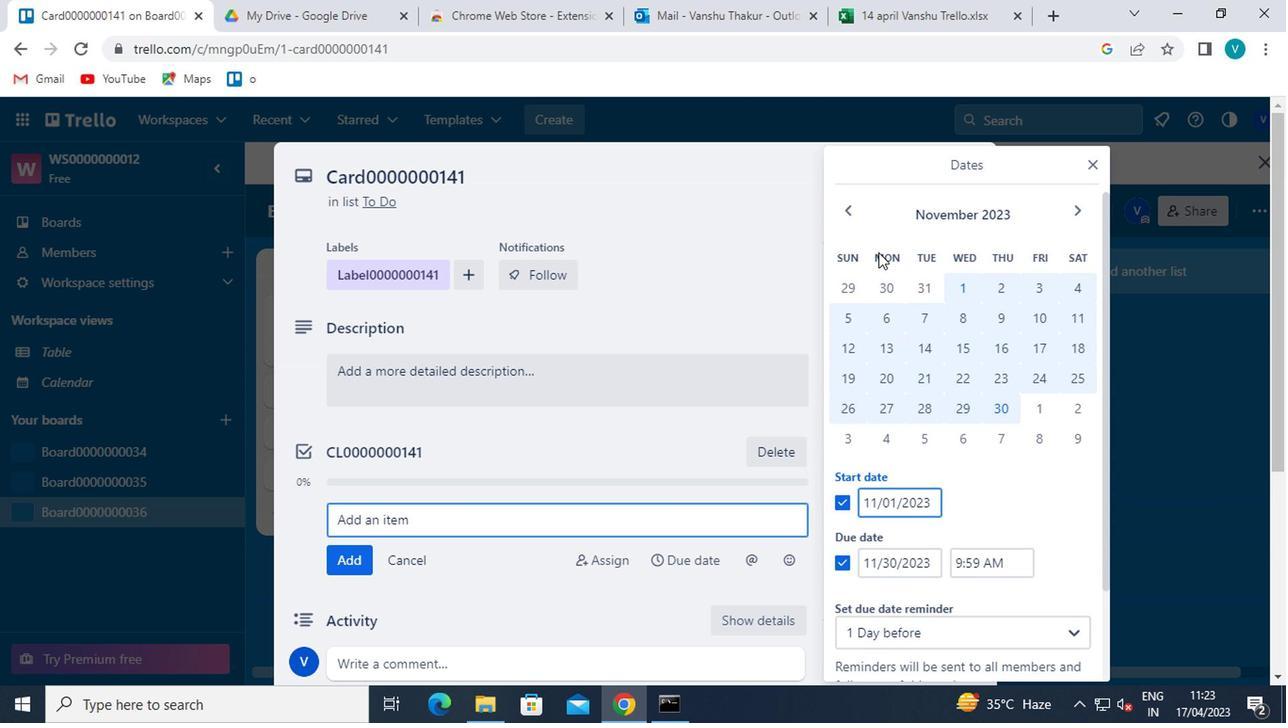 
Action: Mouse pressed left at (847, 213)
Screenshot: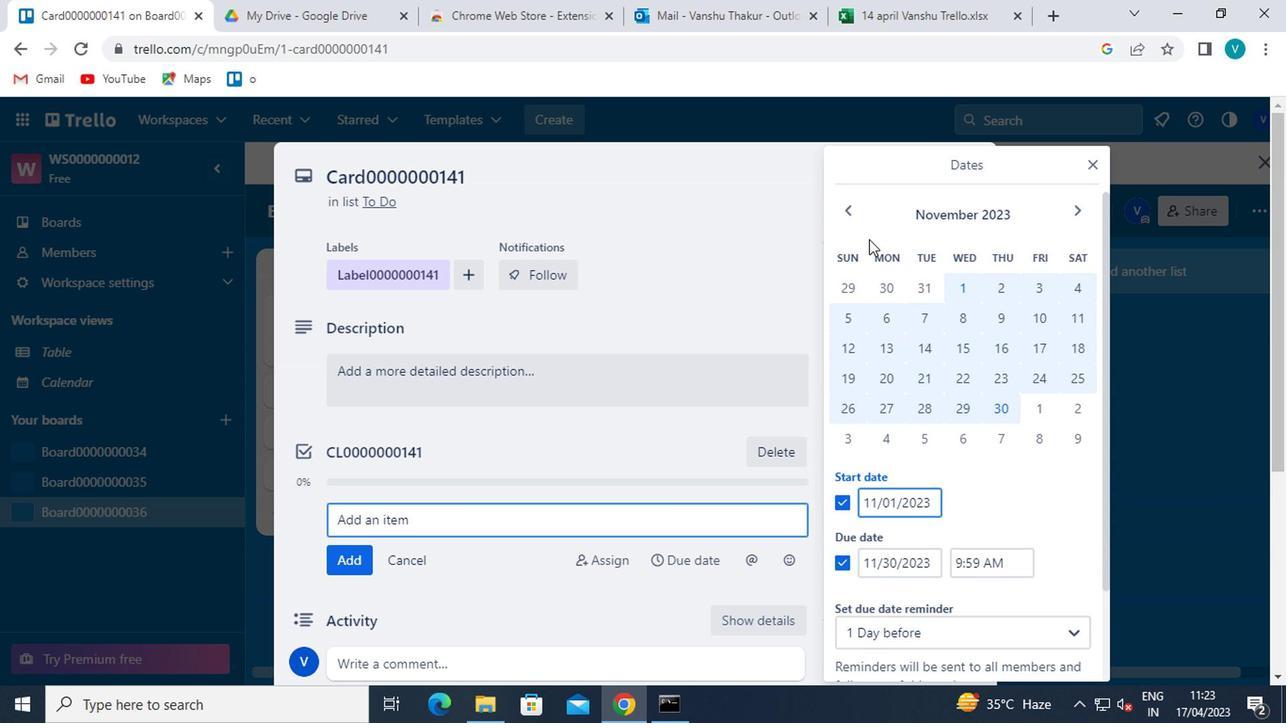 
Action: Mouse moved to (847, 212)
Screenshot: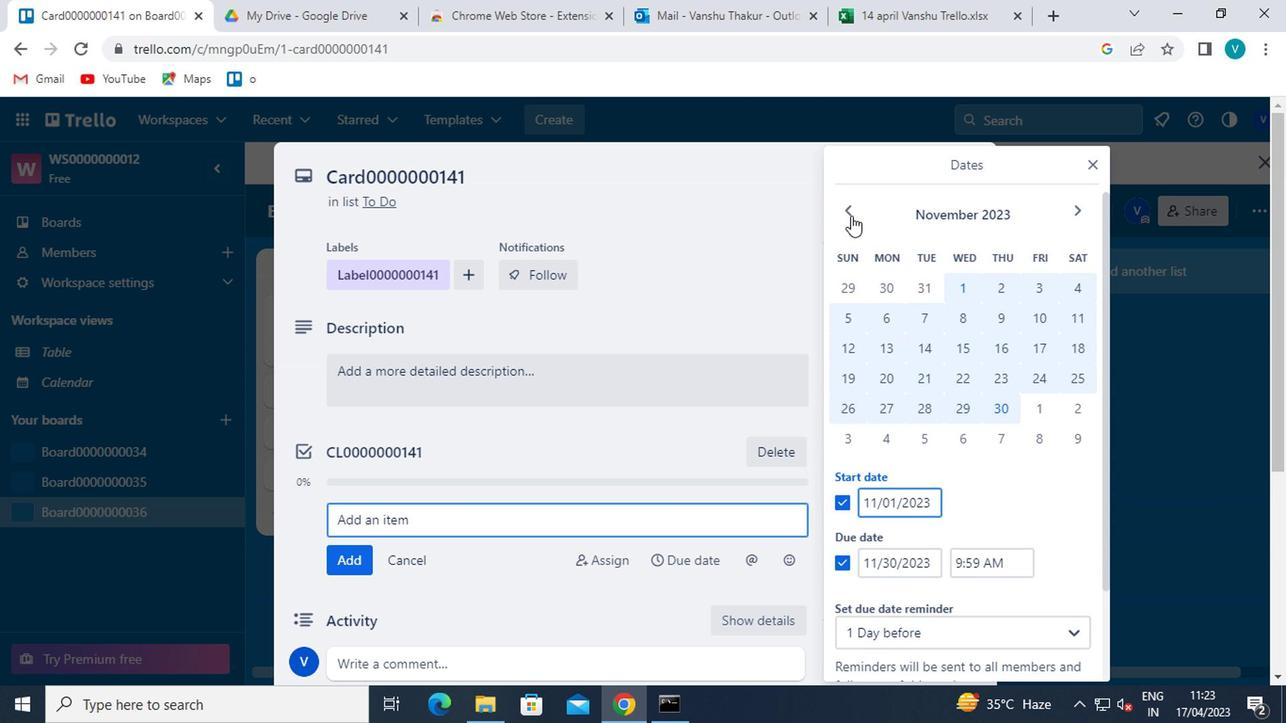 
Action: Mouse pressed left at (847, 212)
Screenshot: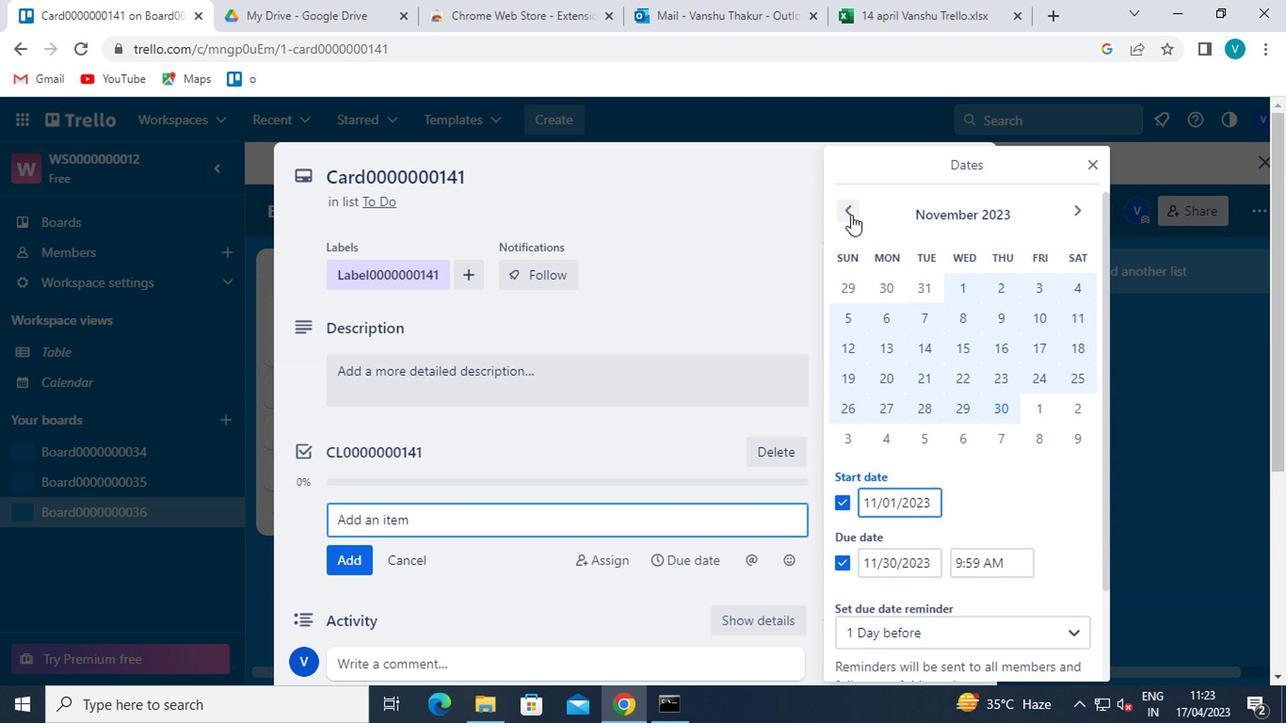 
Action: Mouse pressed left at (847, 212)
Screenshot: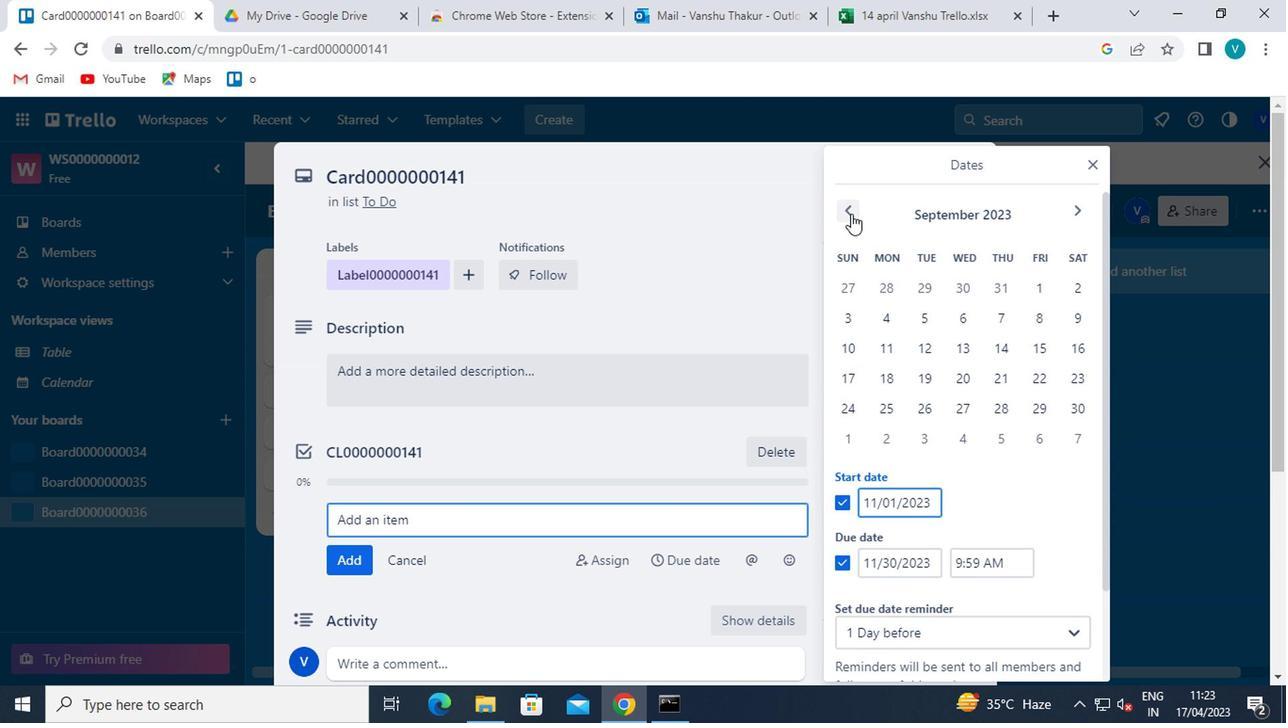
Action: Mouse moved to (919, 284)
Screenshot: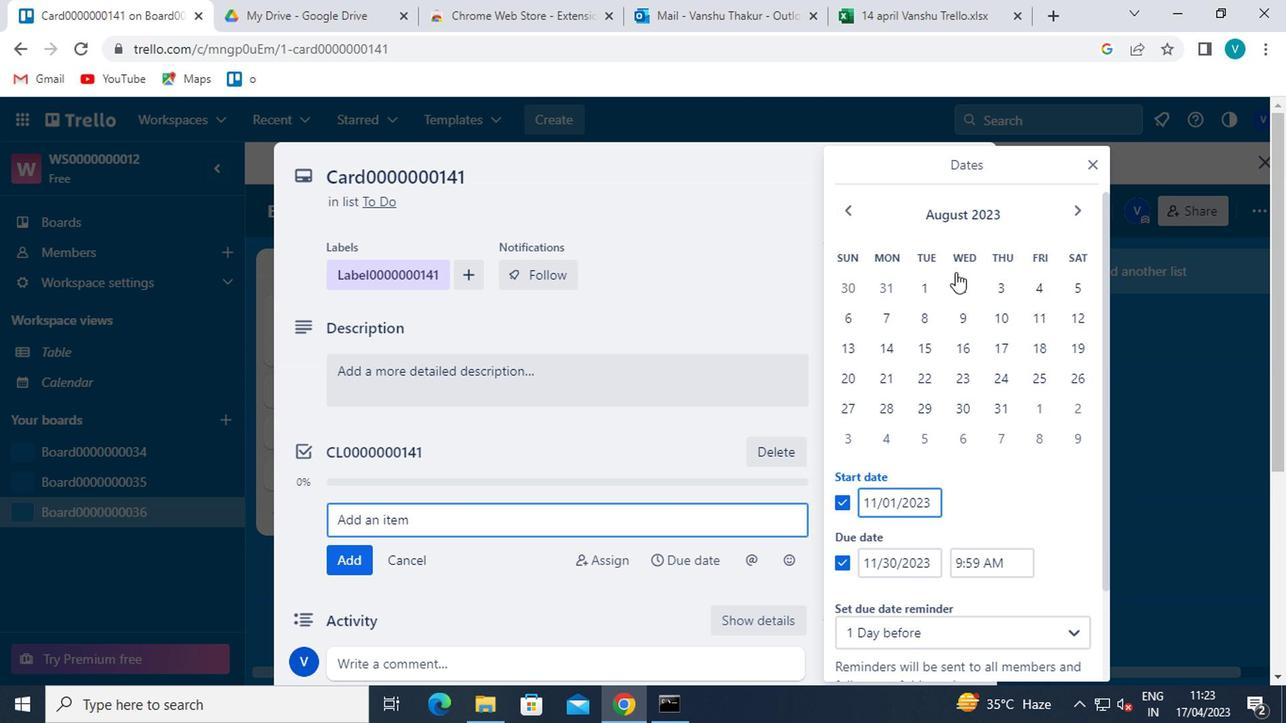 
Action: Mouse pressed left at (919, 284)
Screenshot: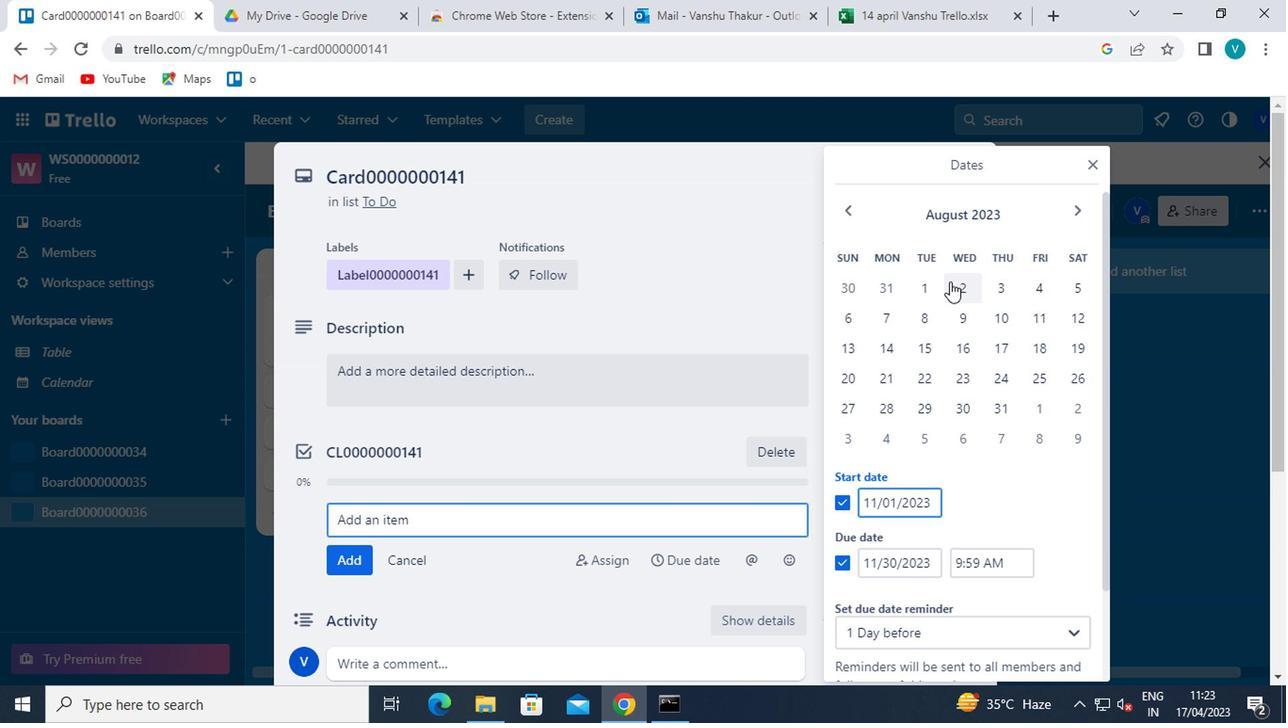 
Action: Mouse moved to (993, 405)
Screenshot: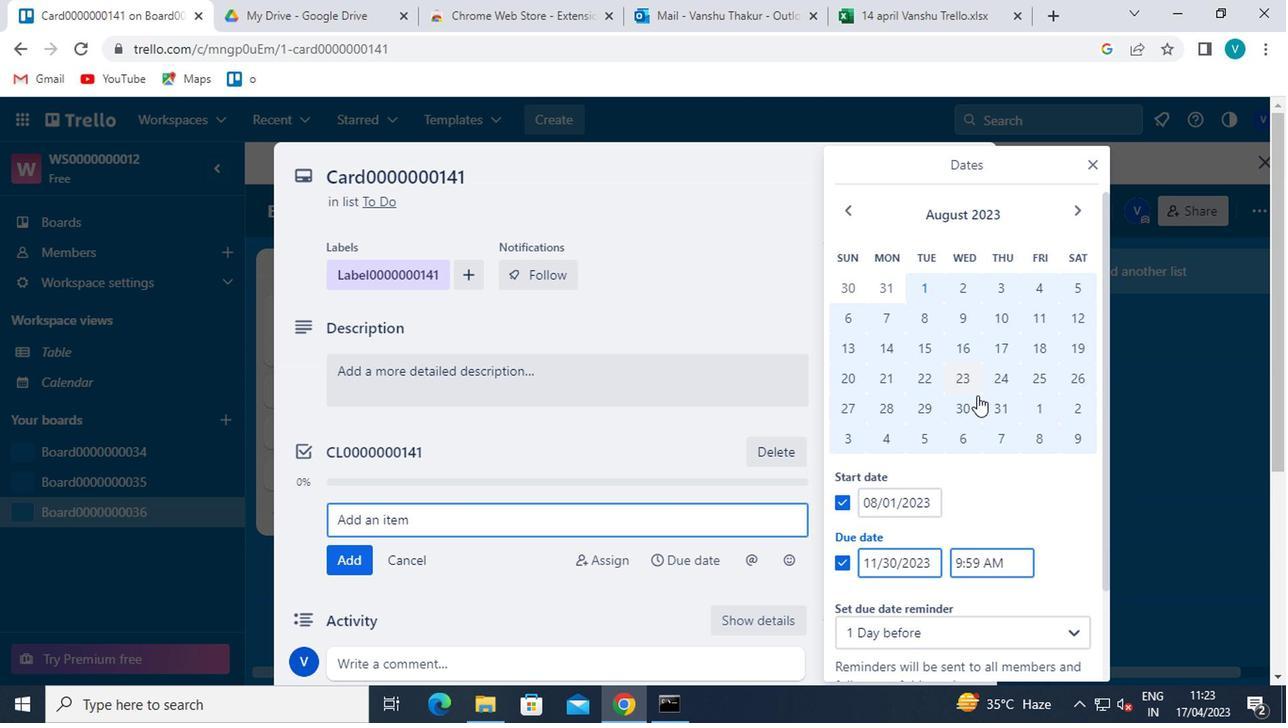 
Action: Mouse pressed left at (993, 405)
Screenshot: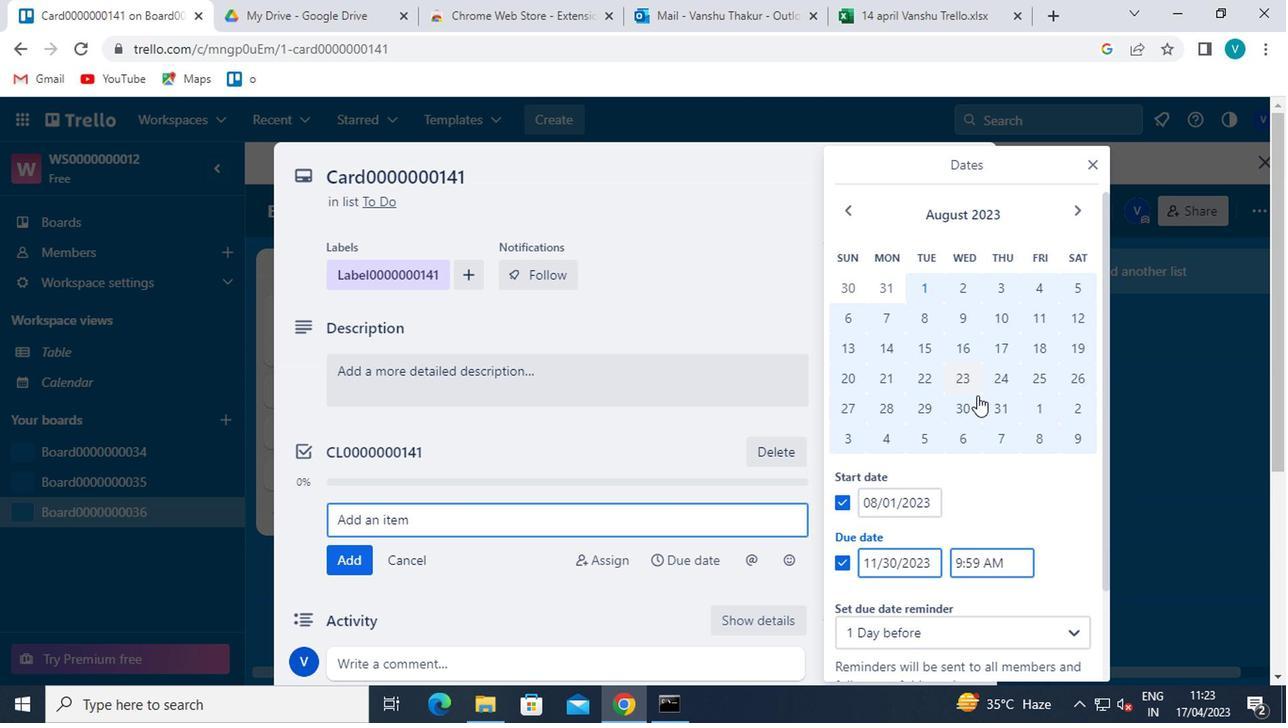 
Action: Mouse moved to (981, 491)
Screenshot: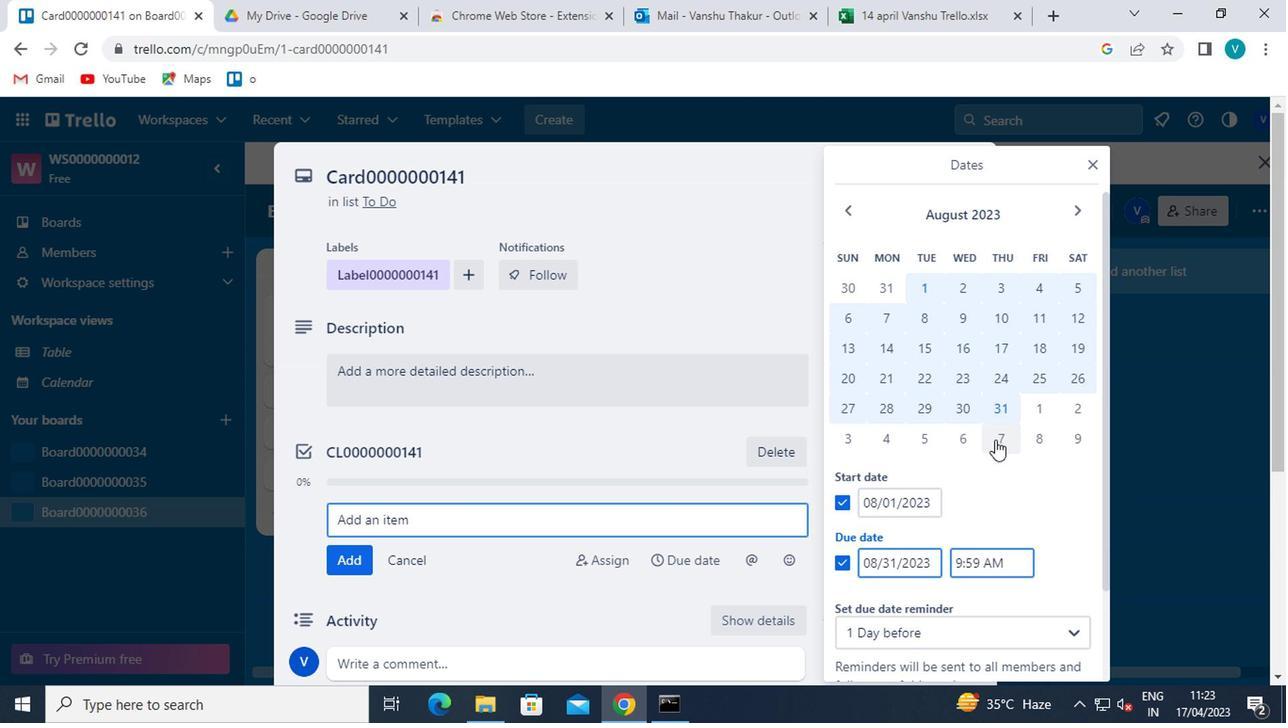 
Action: Mouse scrolled (981, 490) with delta (0, -1)
Screenshot: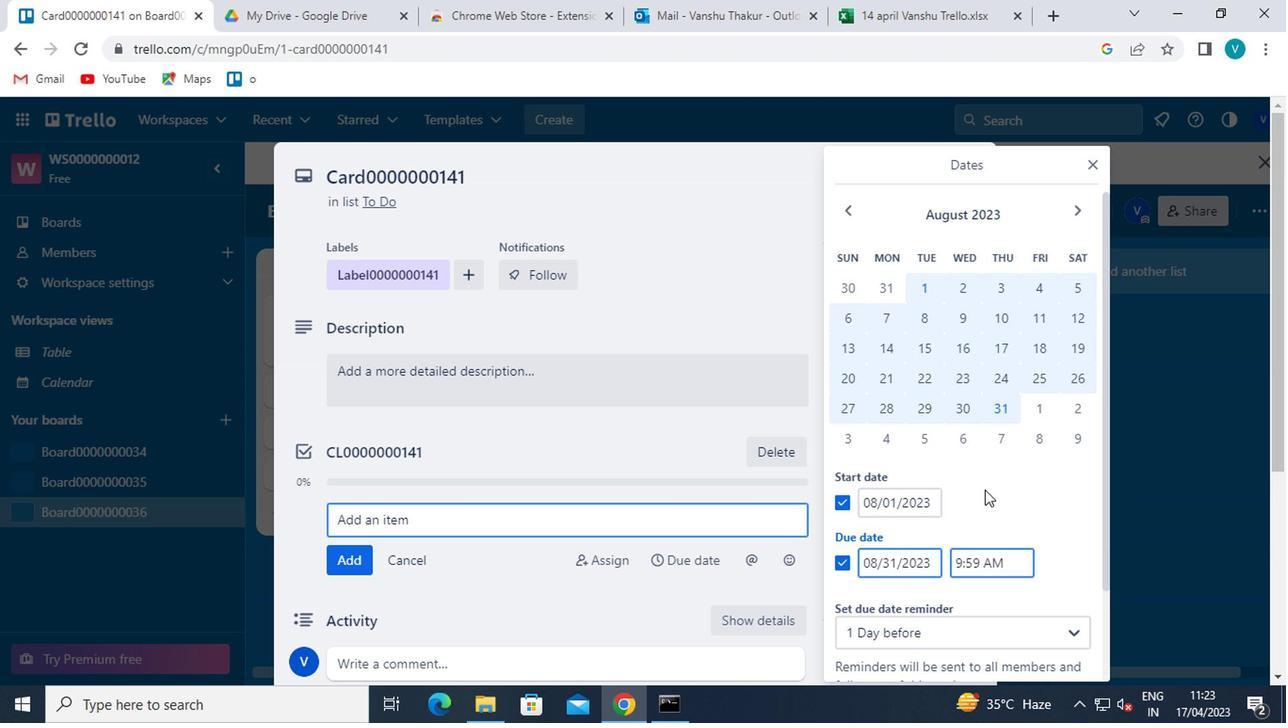 
Action: Mouse moved to (893, 627)
Screenshot: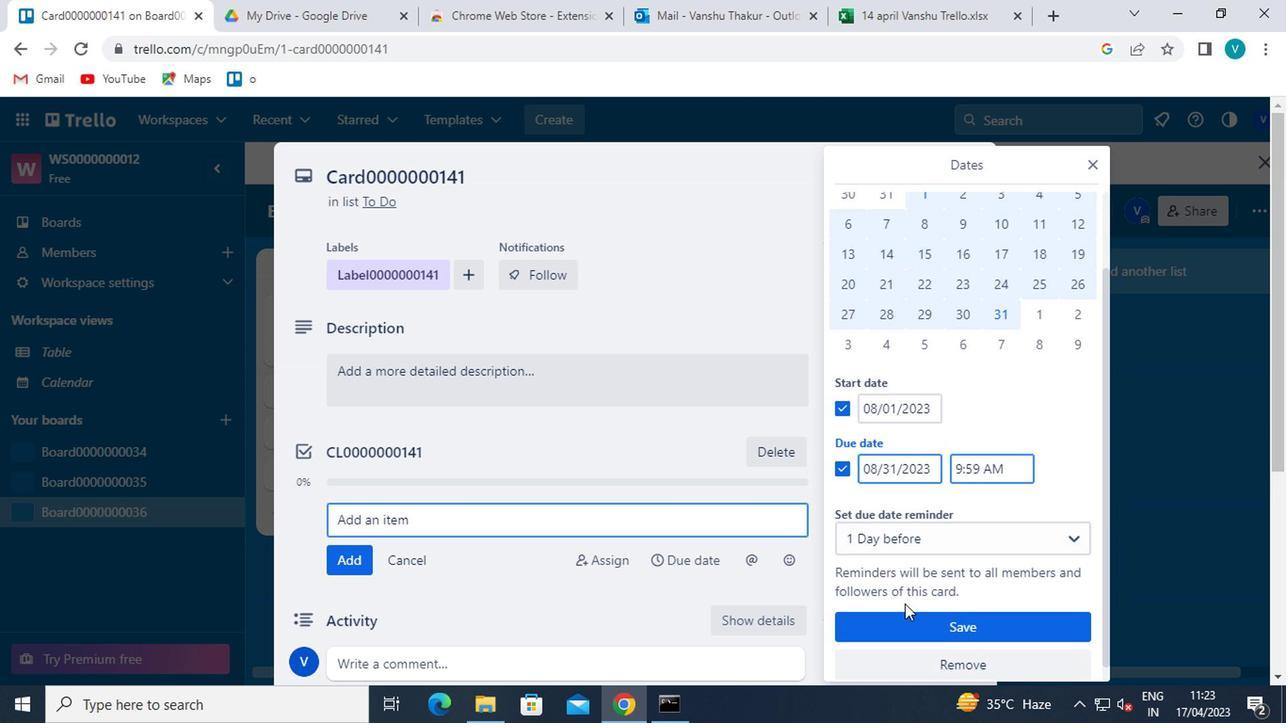 
Action: Mouse pressed left at (893, 627)
Screenshot: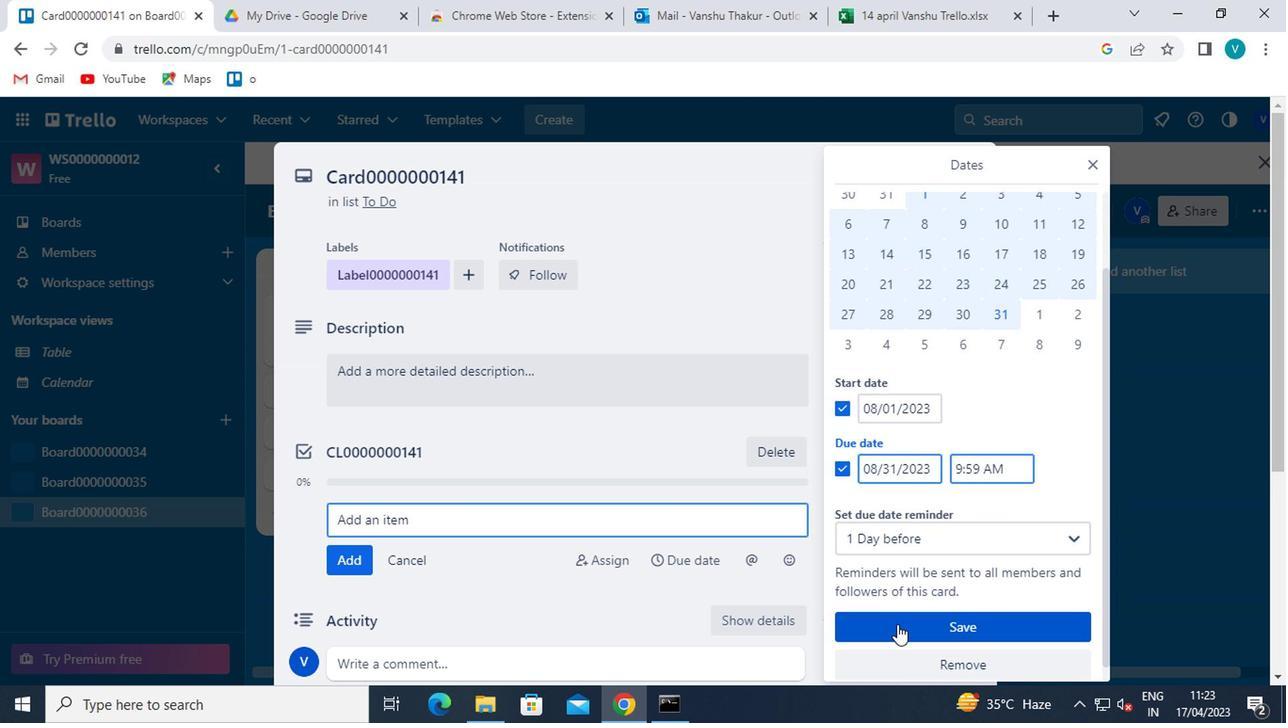 
